 Task: Search one way flight ticket for 1 adult, 6 children, 1 infant in seat and 1 infant on lap in business from Providence: Rhode Island T. F. Green International Airport to Fort Wayne: Fort Wayne International Airport on 8-4-2023. Choice of flights is Alaska. Number of bags: 1 carry on bag. Price is upto 80000. Outbound departure time preference is 5:45.
Action: Mouse moved to (362, 304)
Screenshot: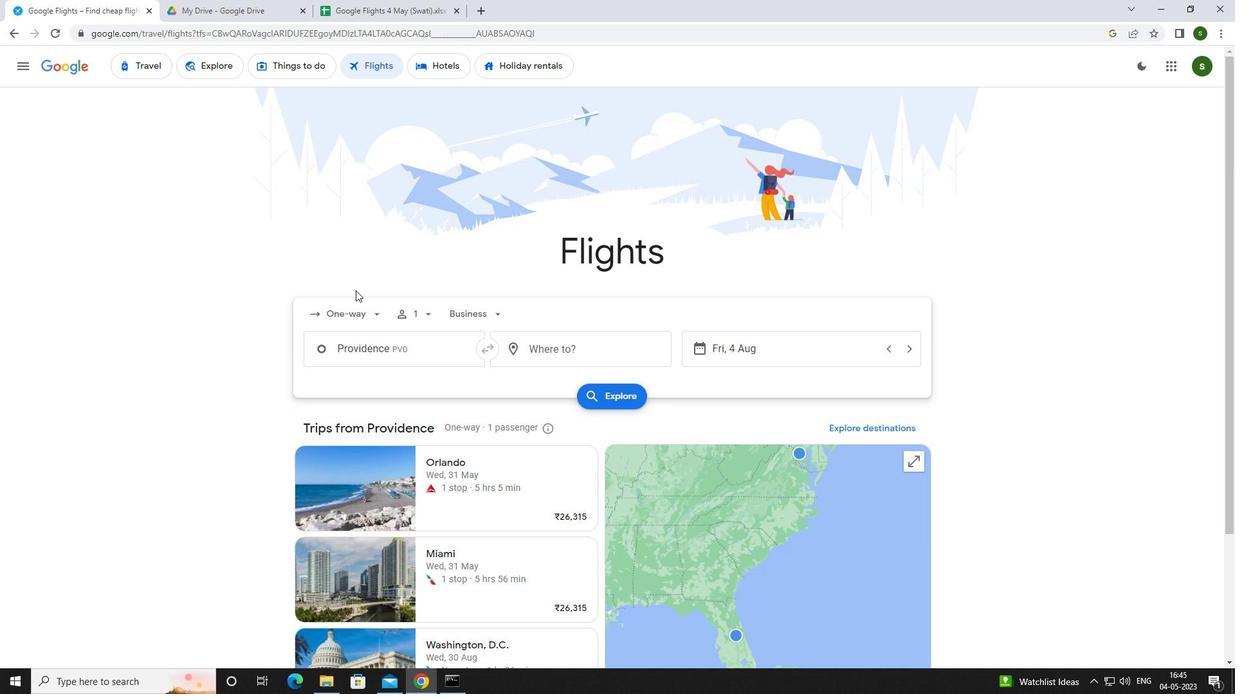 
Action: Mouse pressed left at (362, 304)
Screenshot: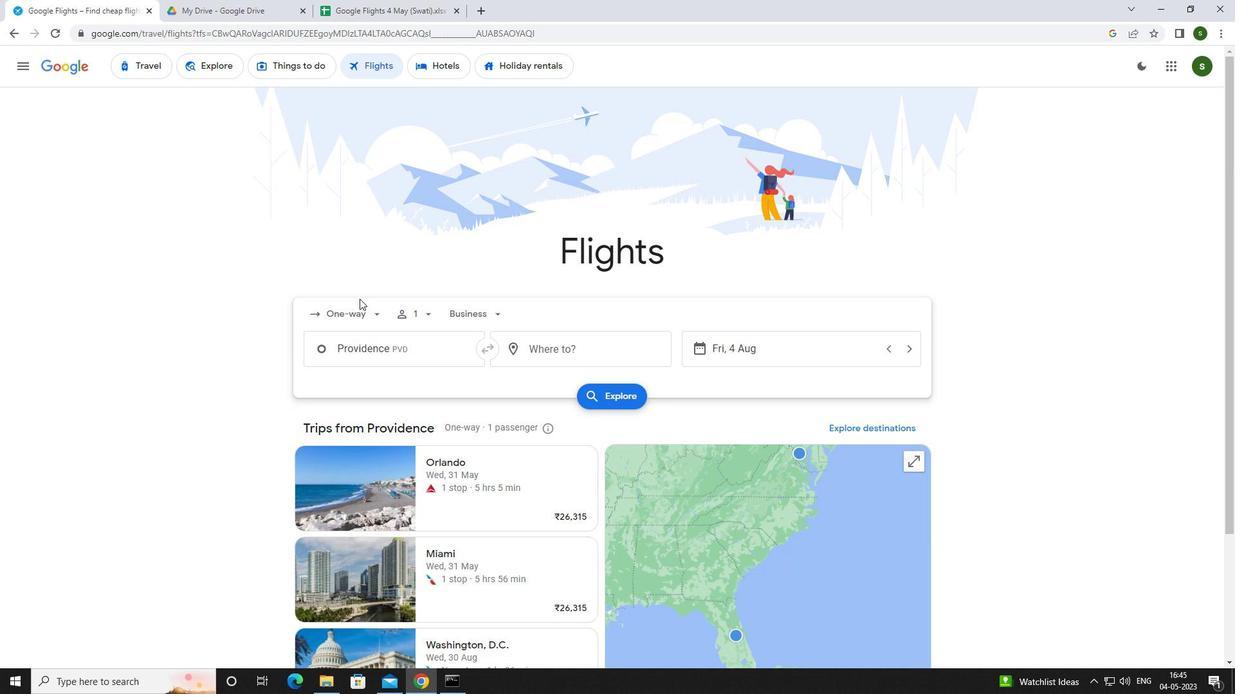 
Action: Mouse moved to (377, 368)
Screenshot: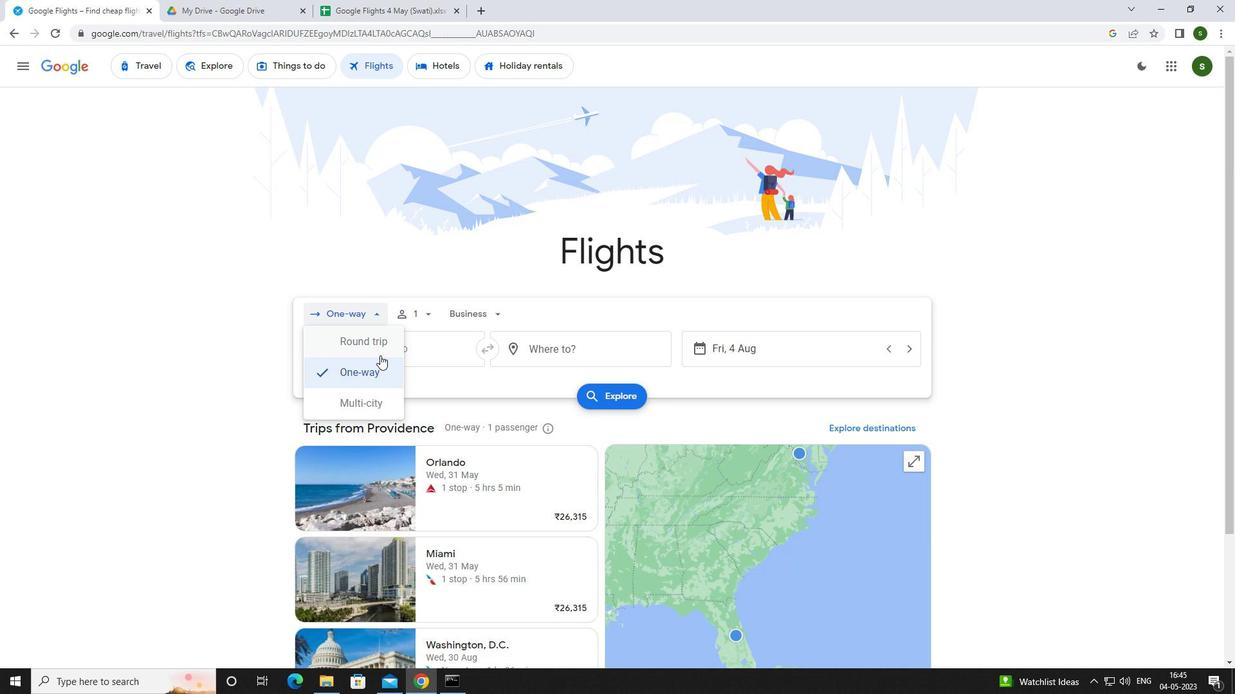
Action: Mouse pressed left at (377, 368)
Screenshot: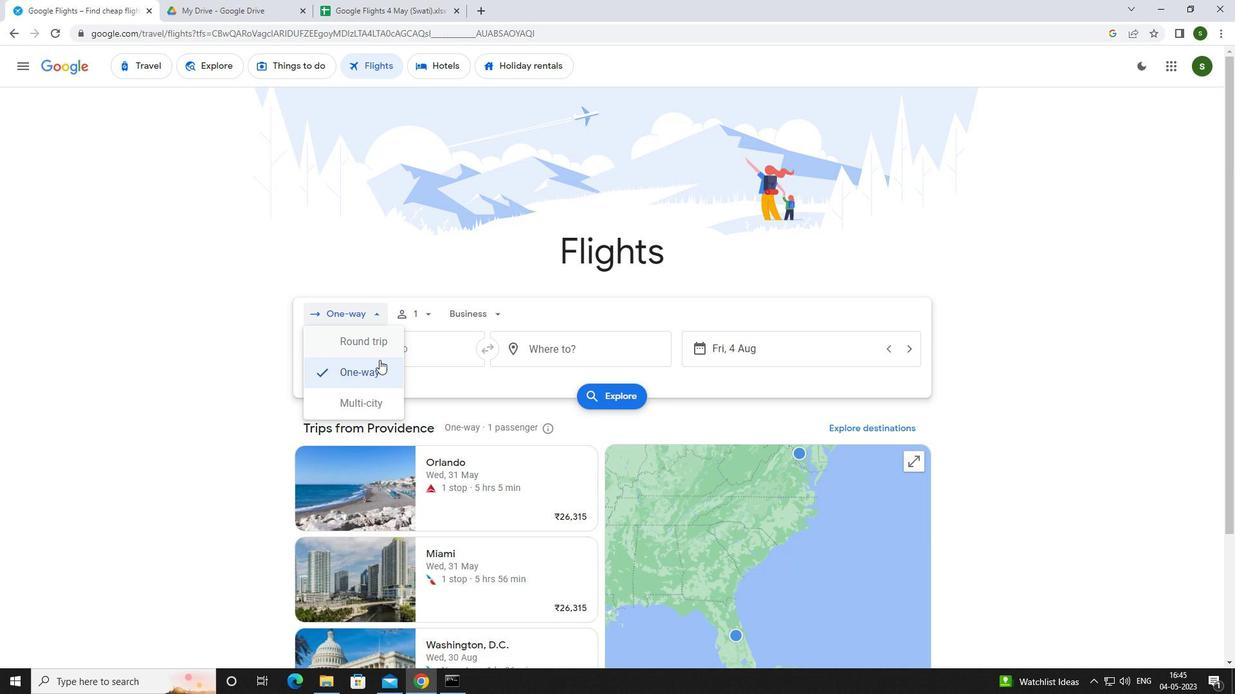 
Action: Mouse moved to (406, 311)
Screenshot: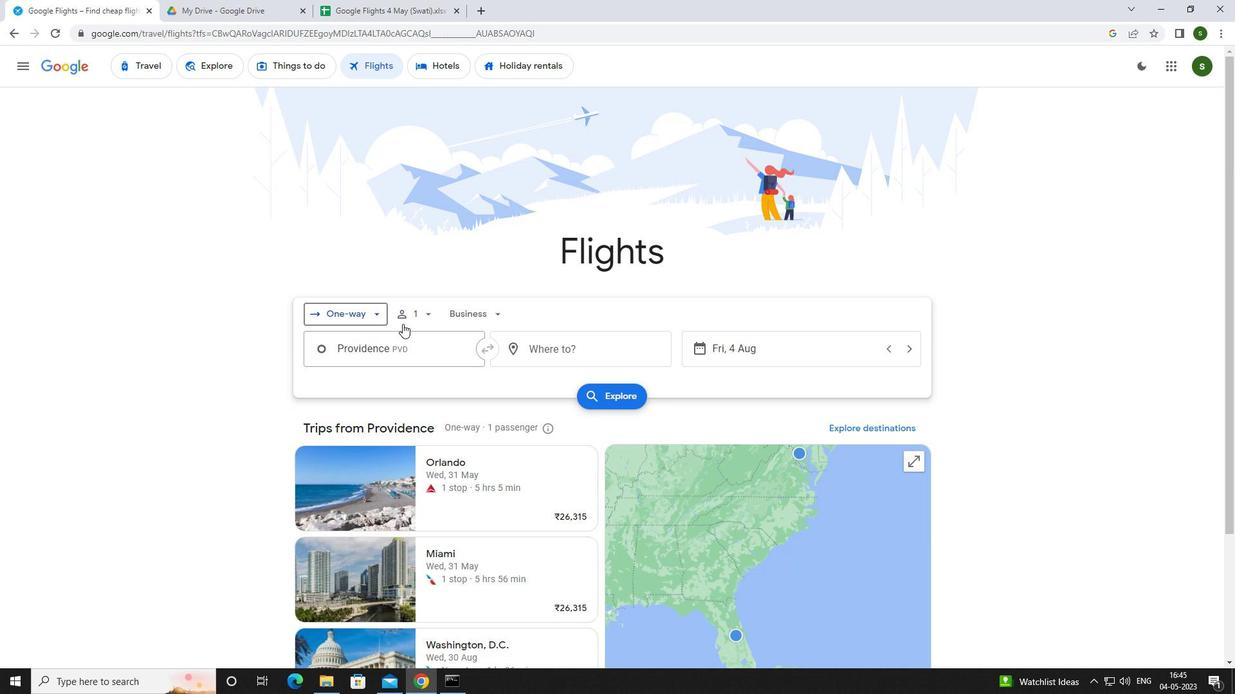 
Action: Mouse pressed left at (406, 311)
Screenshot: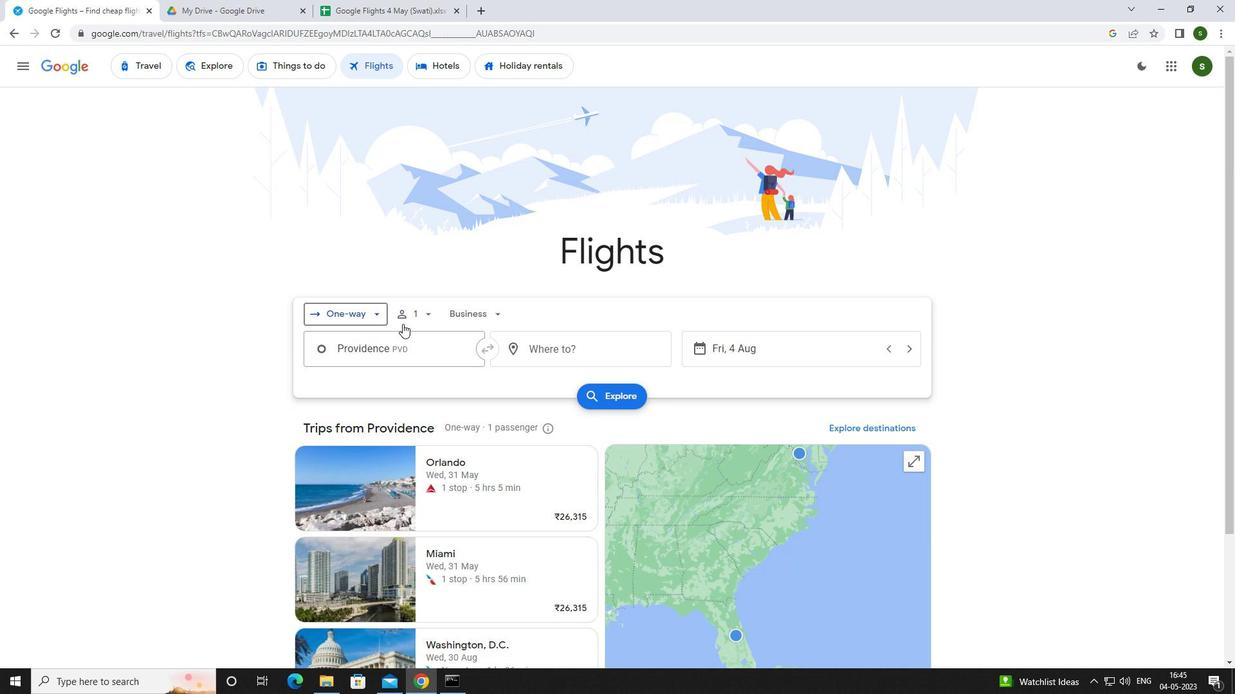 
Action: Mouse moved to (522, 378)
Screenshot: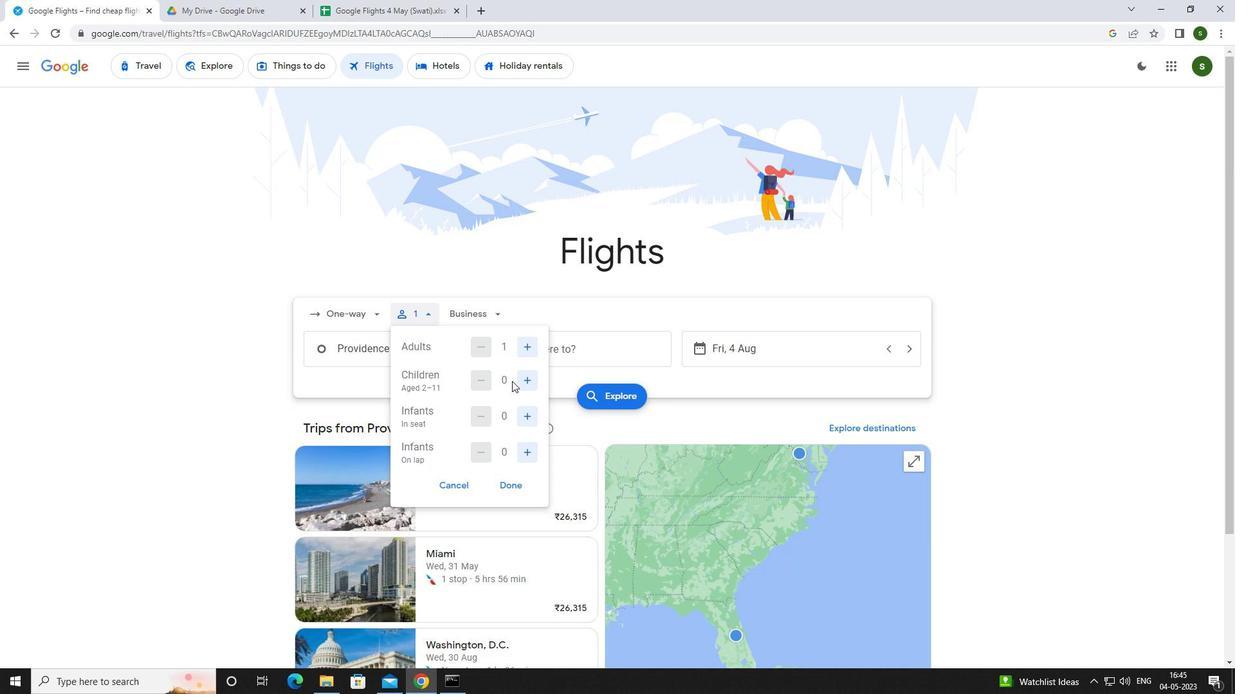 
Action: Mouse pressed left at (522, 378)
Screenshot: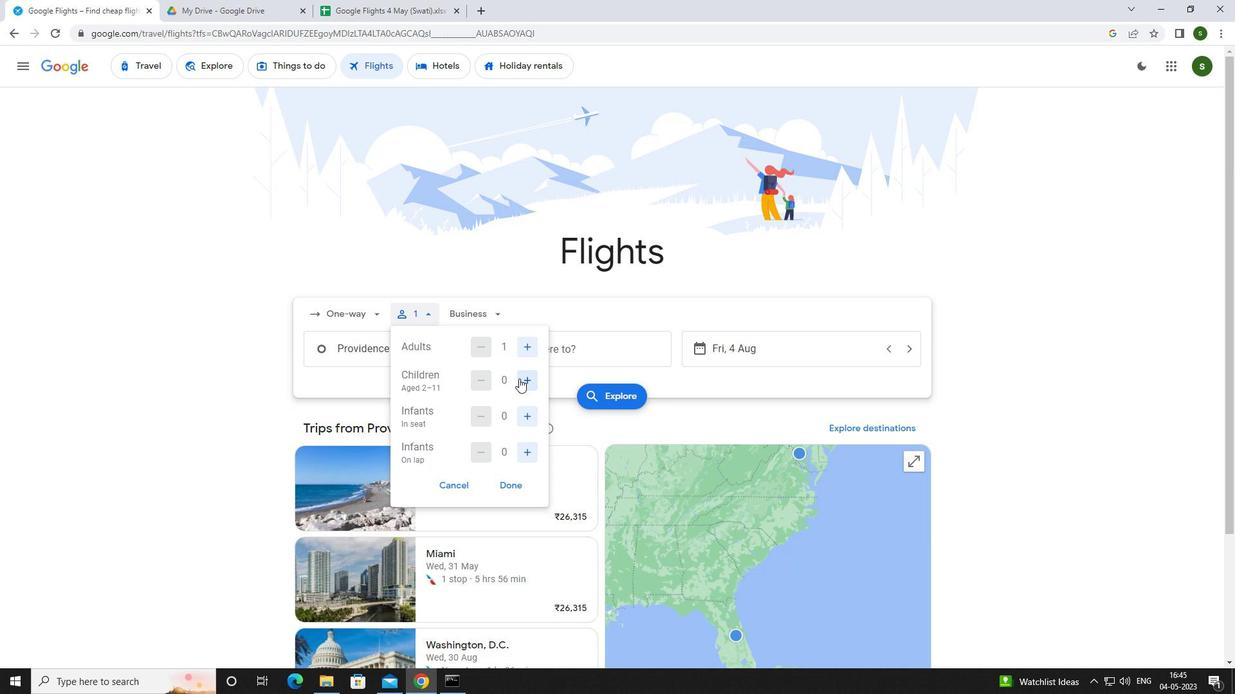 
Action: Mouse pressed left at (522, 378)
Screenshot: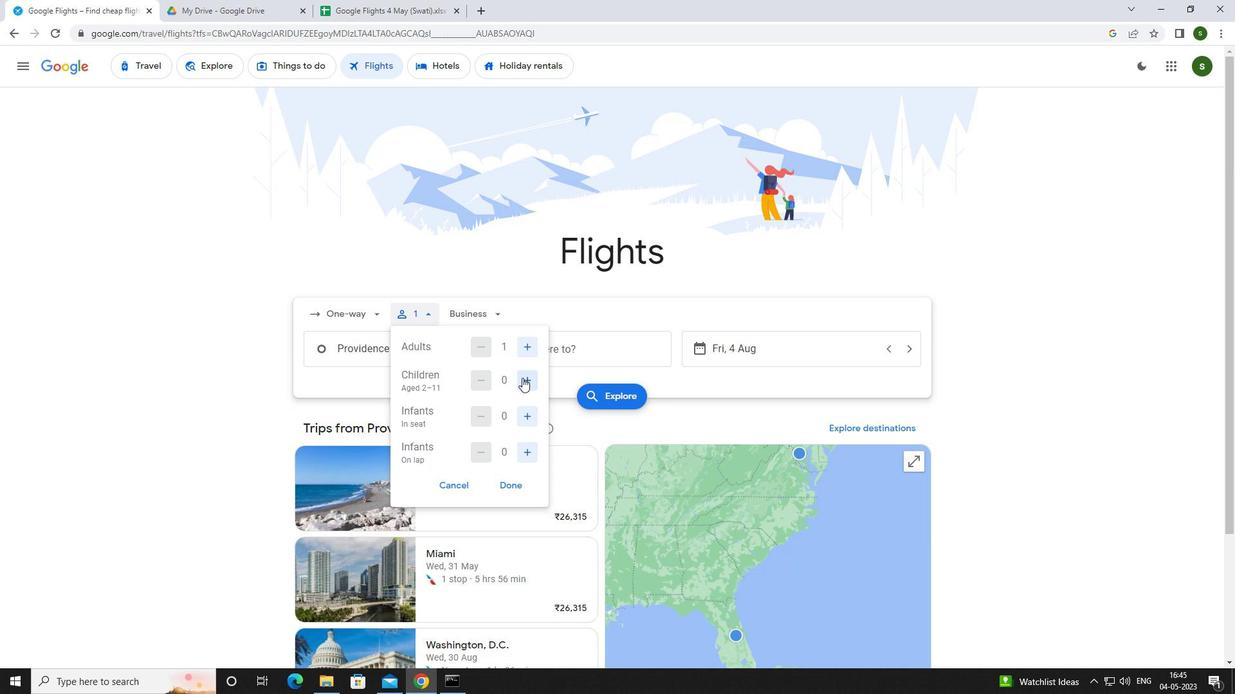 
Action: Mouse pressed left at (522, 378)
Screenshot: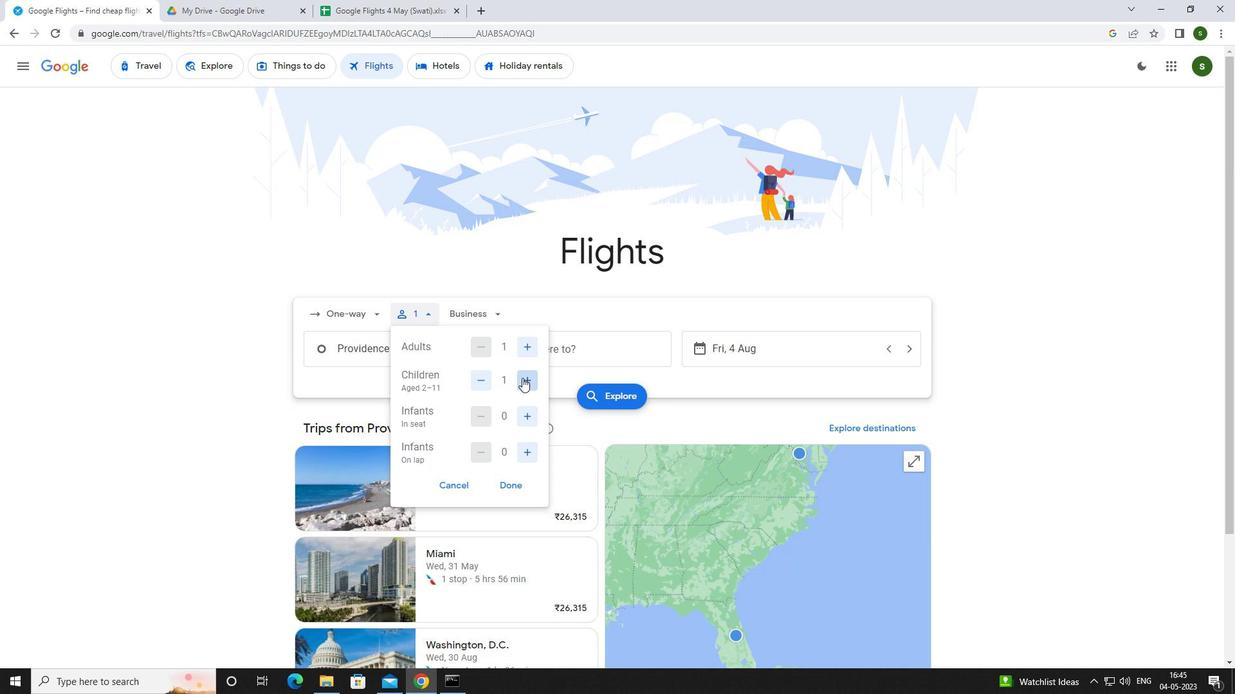 
Action: Mouse pressed left at (522, 378)
Screenshot: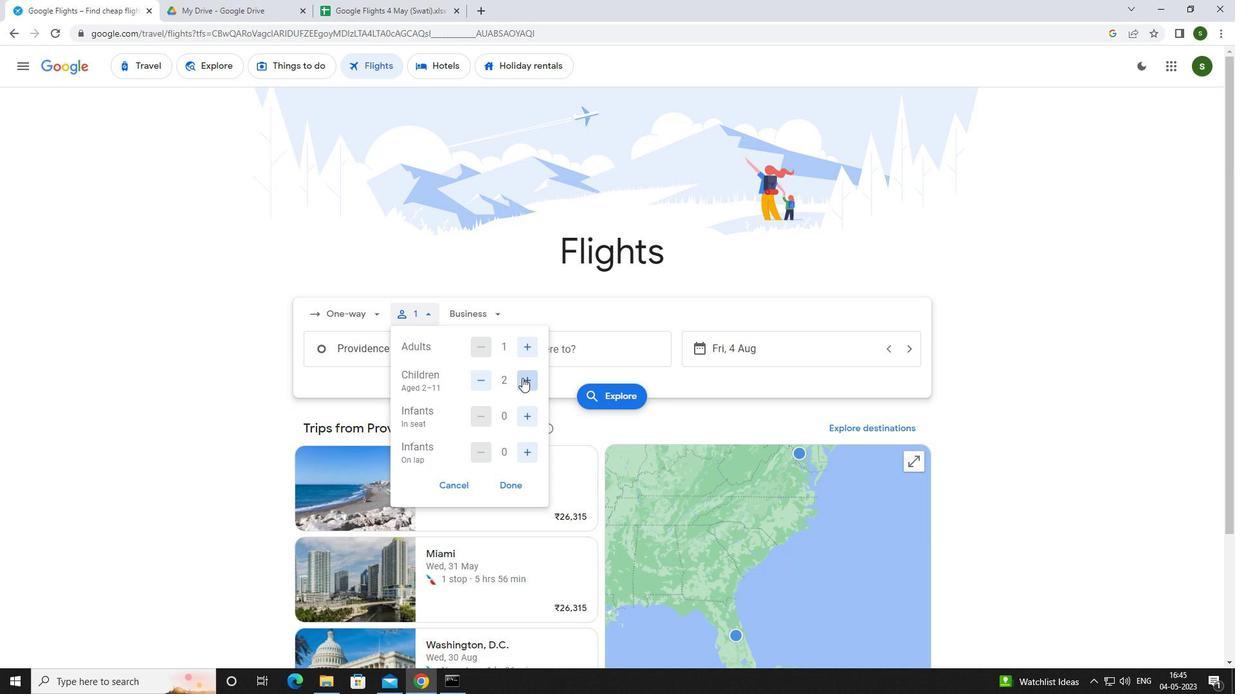 
Action: Mouse pressed left at (522, 378)
Screenshot: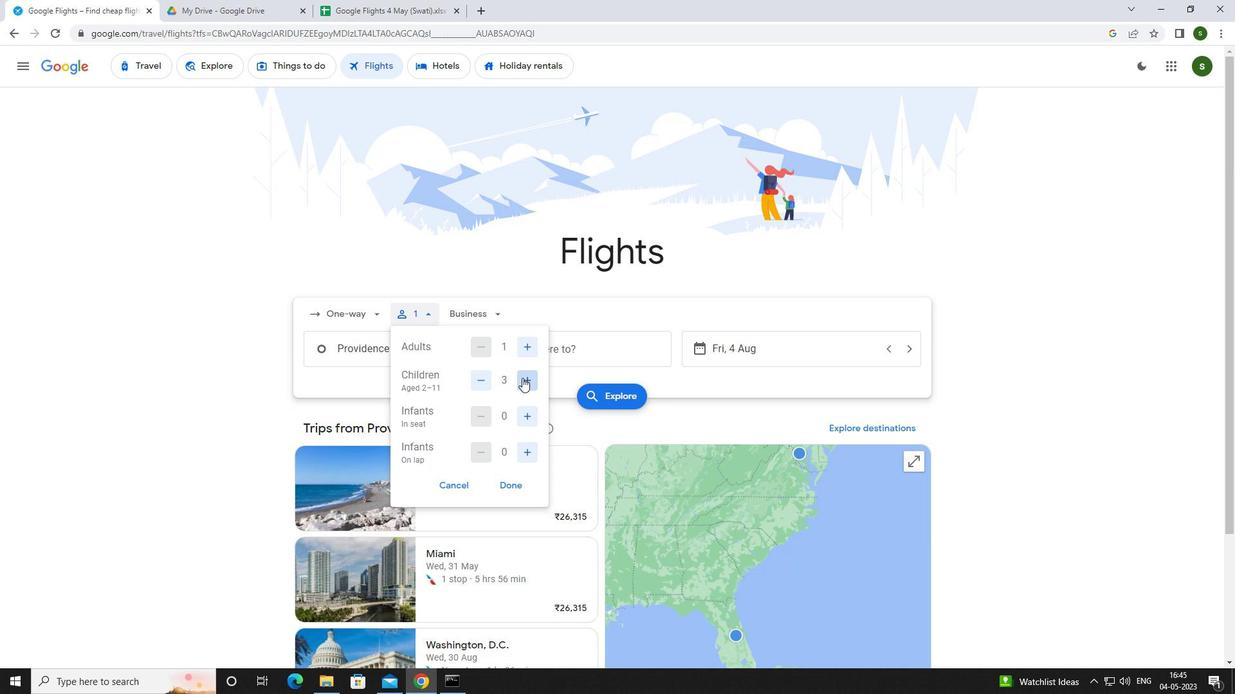 
Action: Mouse pressed left at (522, 378)
Screenshot: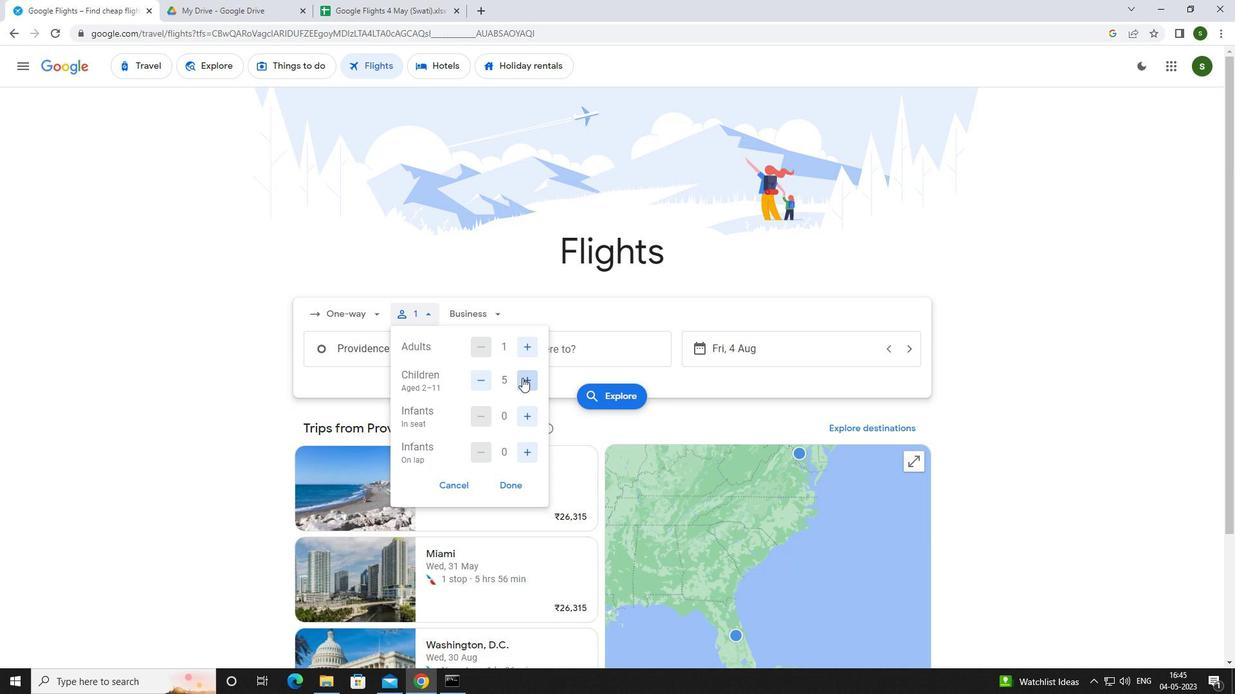 
Action: Mouse moved to (530, 415)
Screenshot: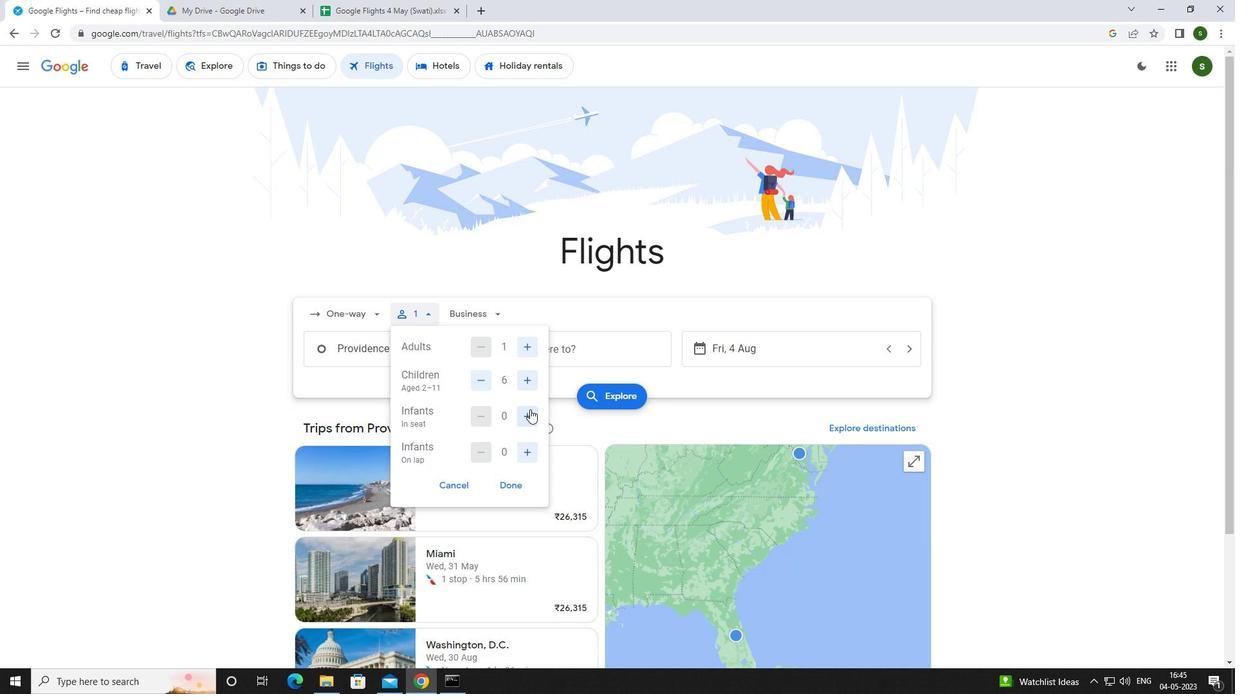 
Action: Mouse pressed left at (530, 415)
Screenshot: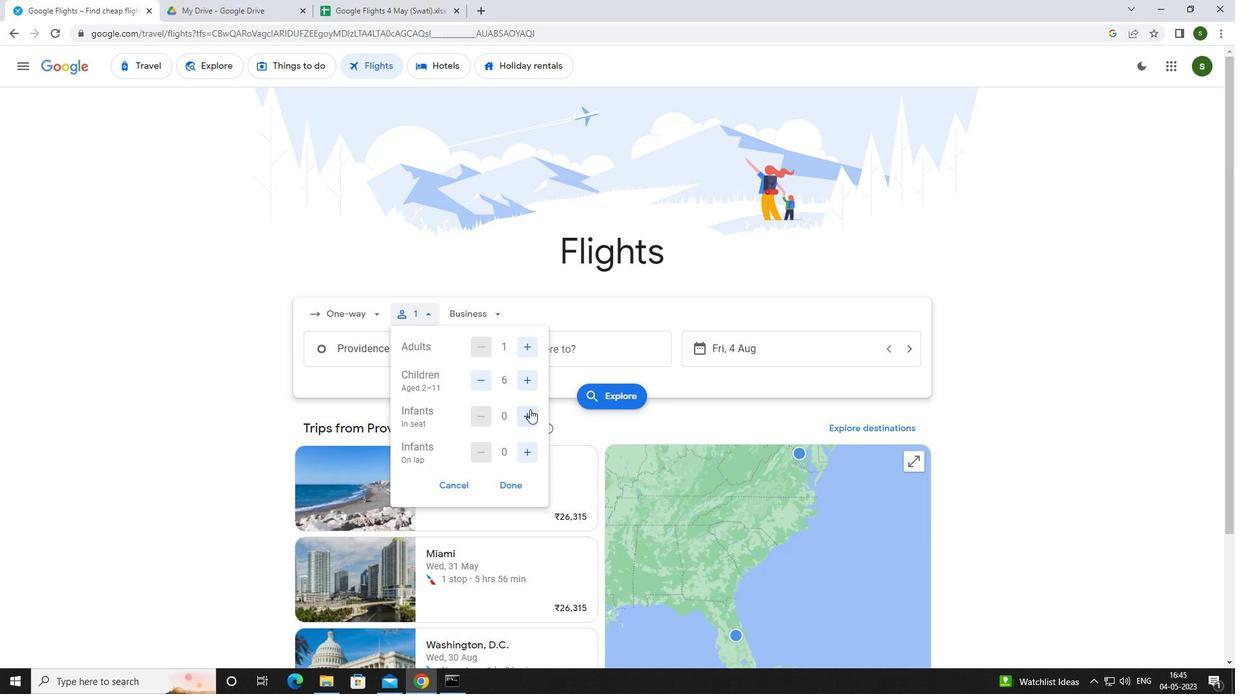 
Action: Mouse moved to (529, 444)
Screenshot: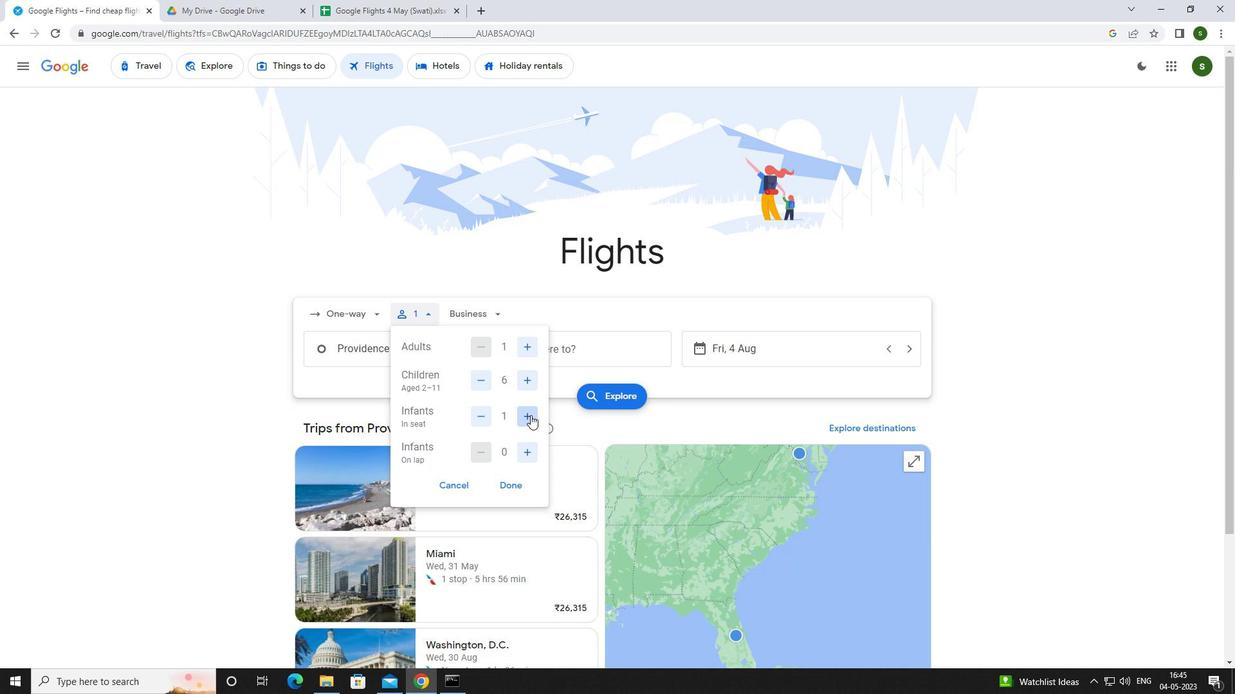 
Action: Mouse pressed left at (529, 444)
Screenshot: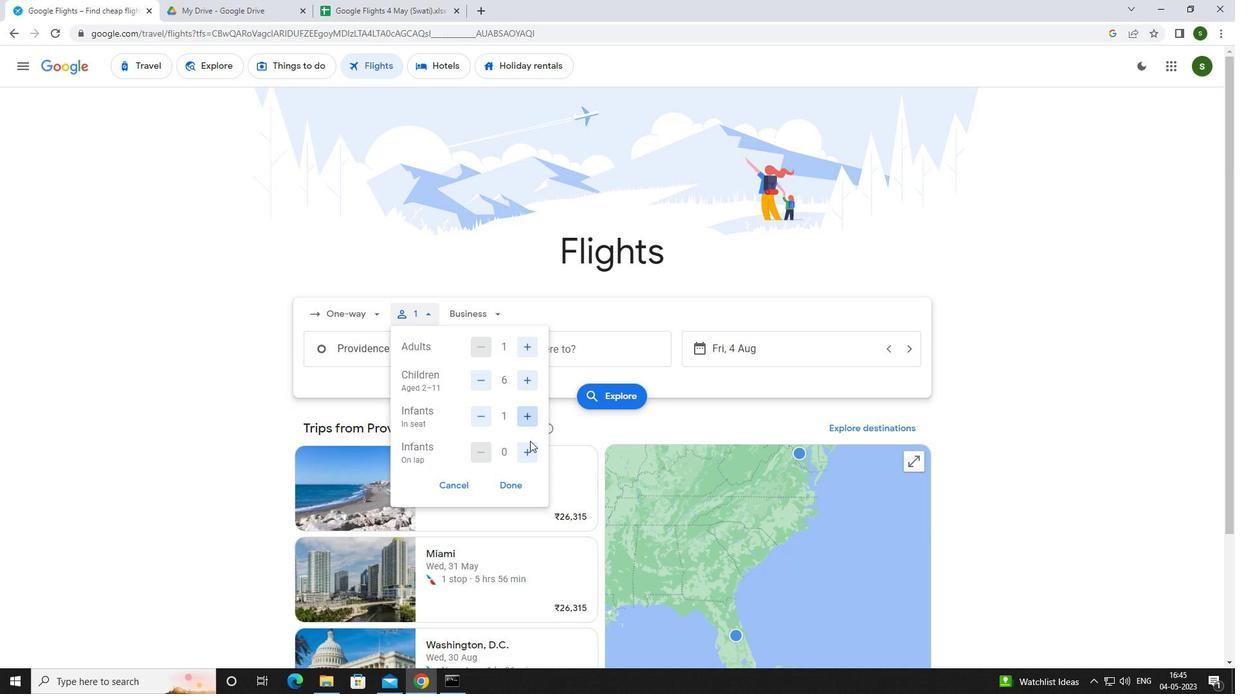 
Action: Mouse moved to (500, 317)
Screenshot: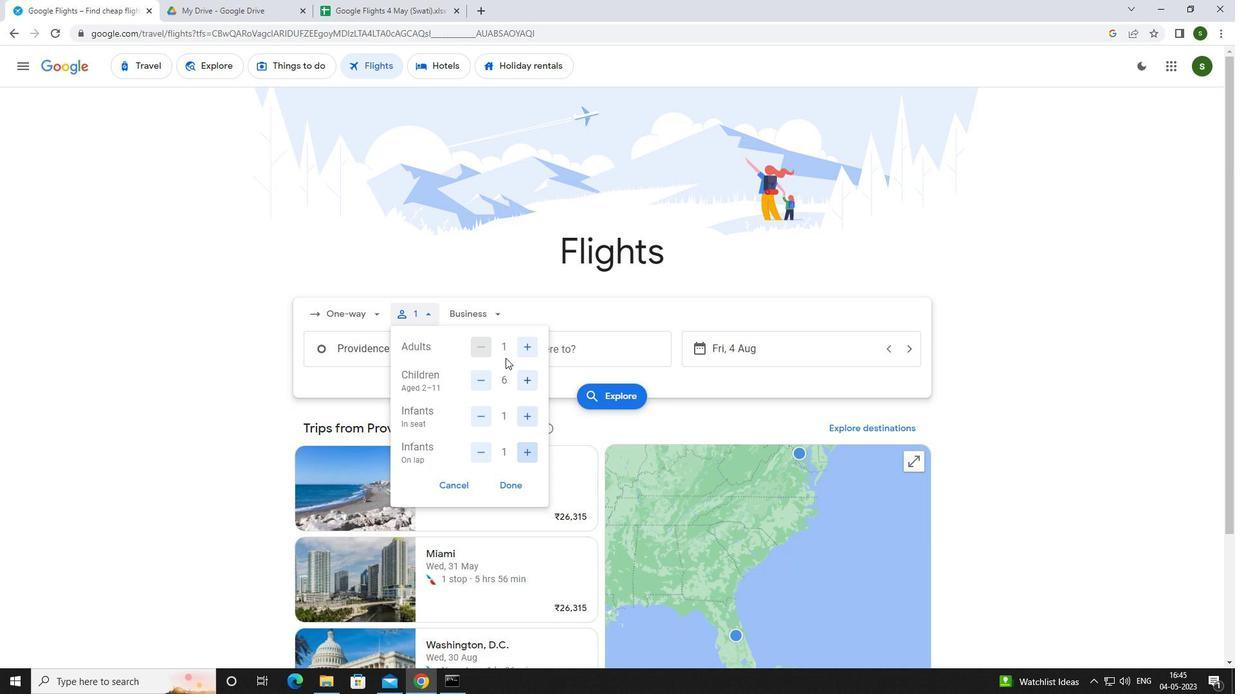 
Action: Mouse pressed left at (500, 317)
Screenshot: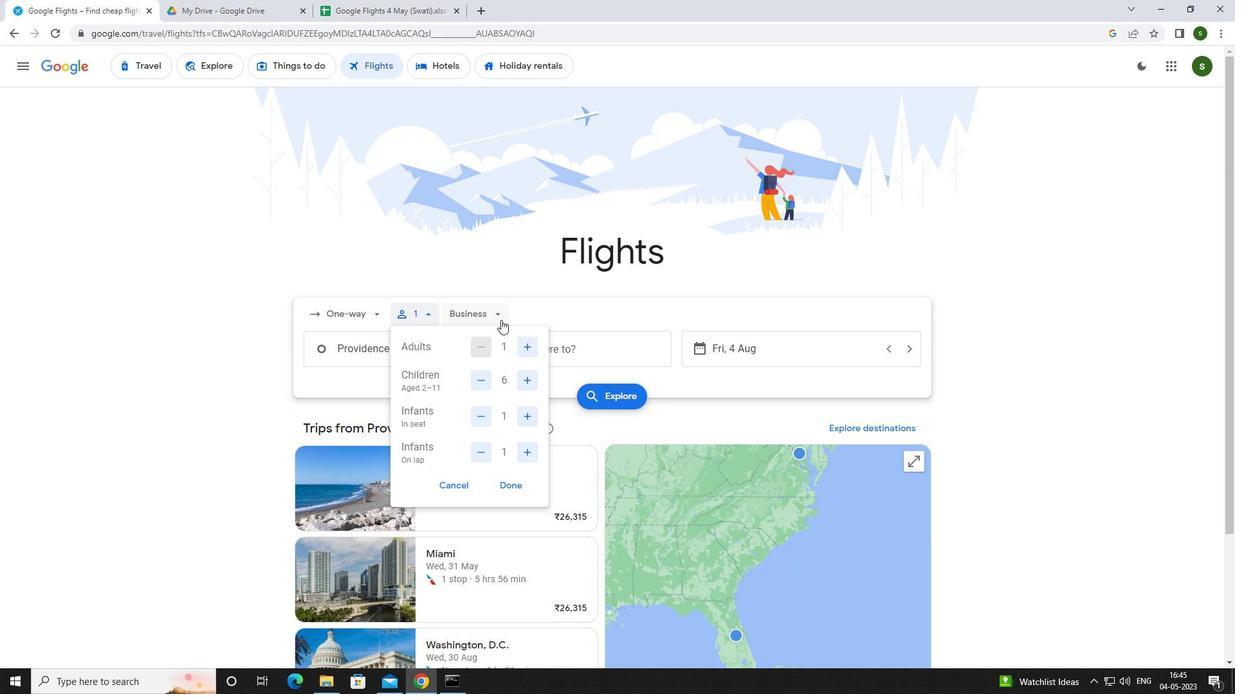 
Action: Mouse moved to (505, 406)
Screenshot: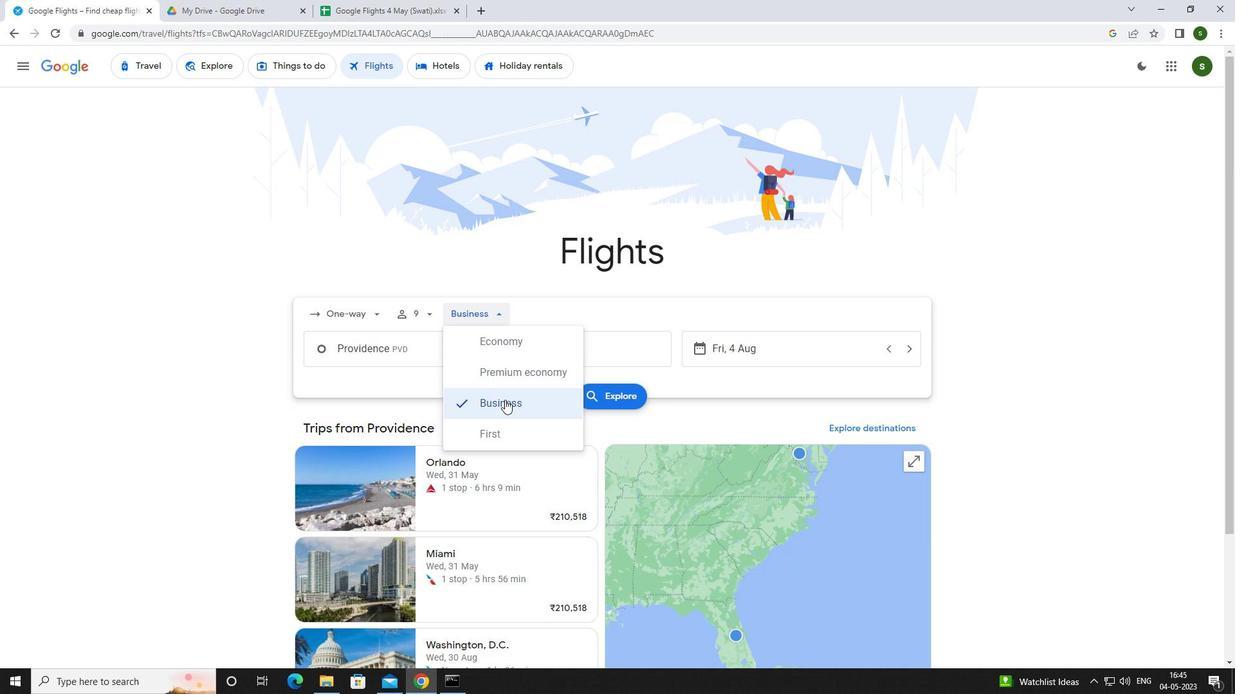 
Action: Mouse pressed left at (505, 406)
Screenshot: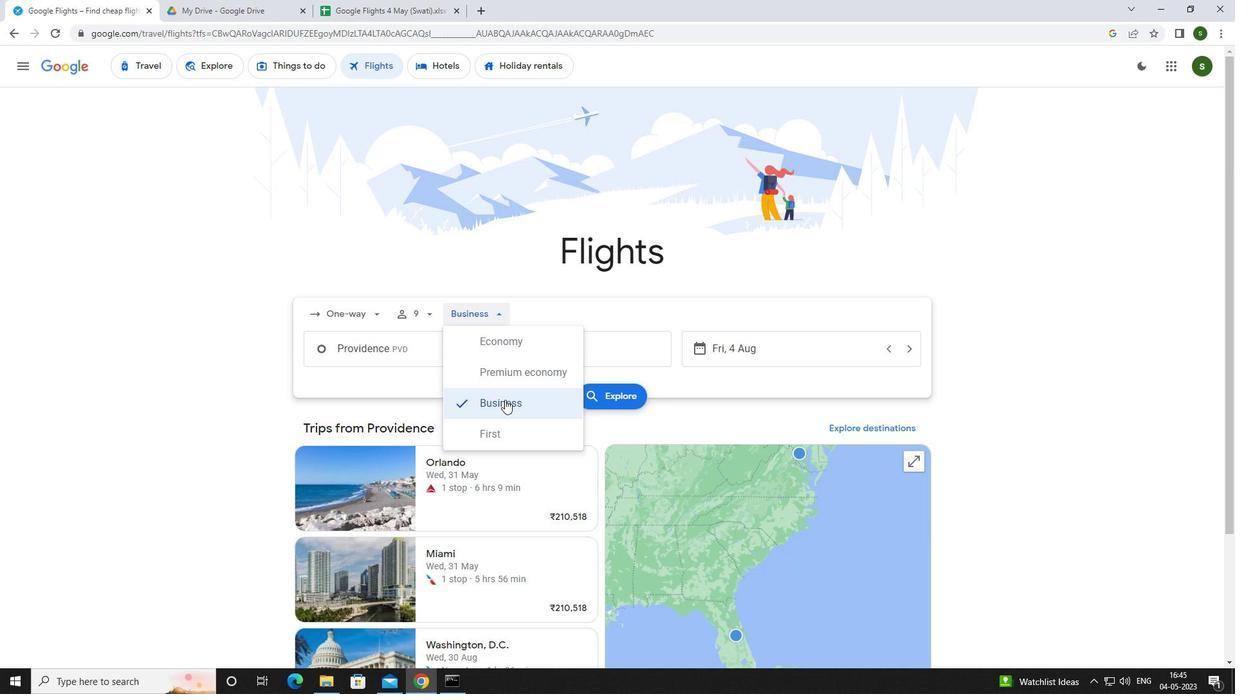 
Action: Mouse moved to (419, 348)
Screenshot: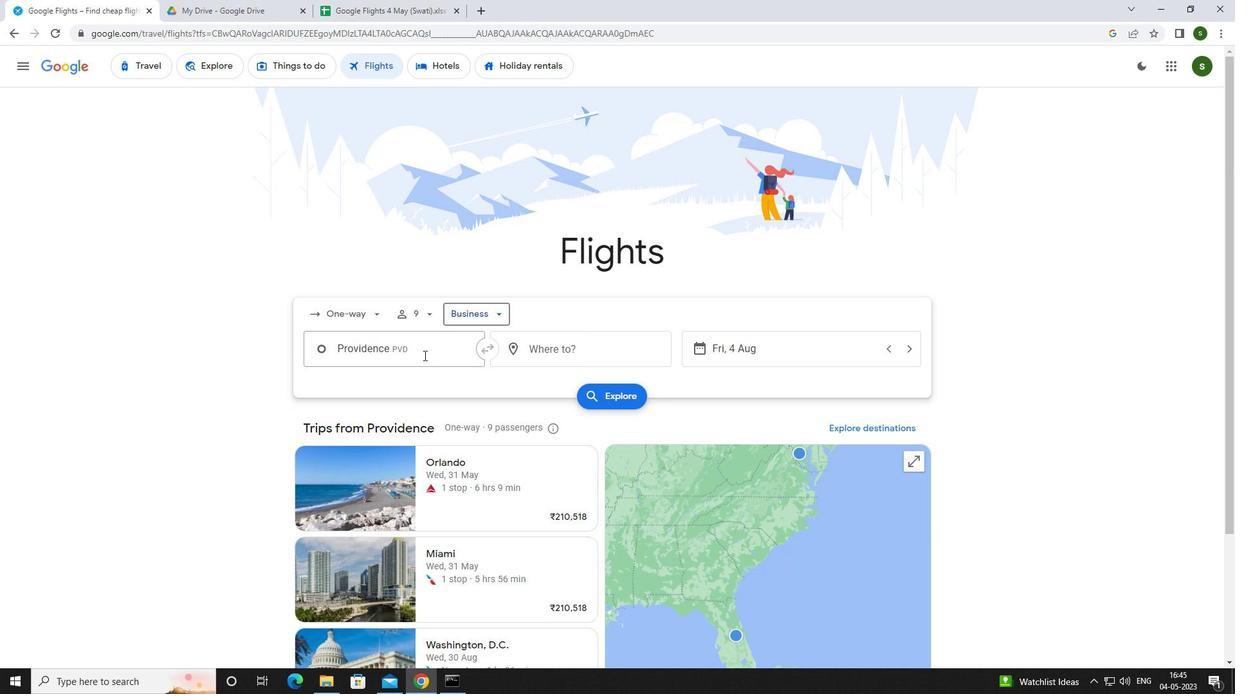 
Action: Mouse pressed left at (419, 348)
Screenshot: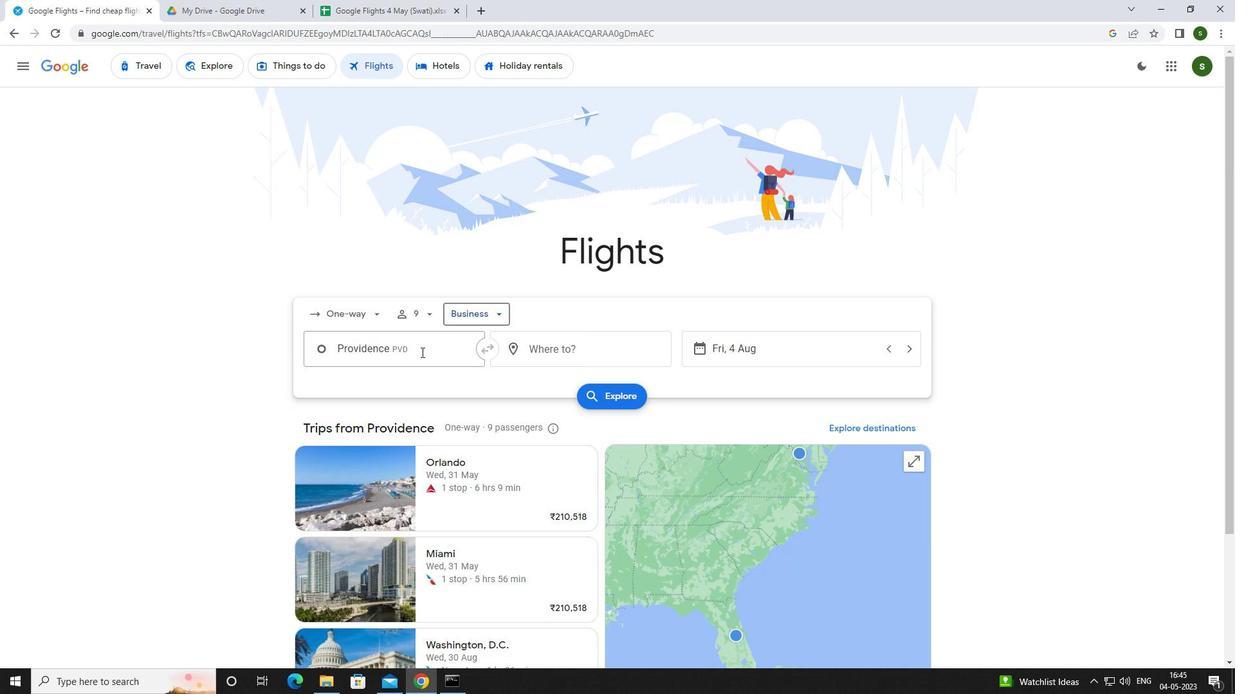
Action: Mouse moved to (421, 346)
Screenshot: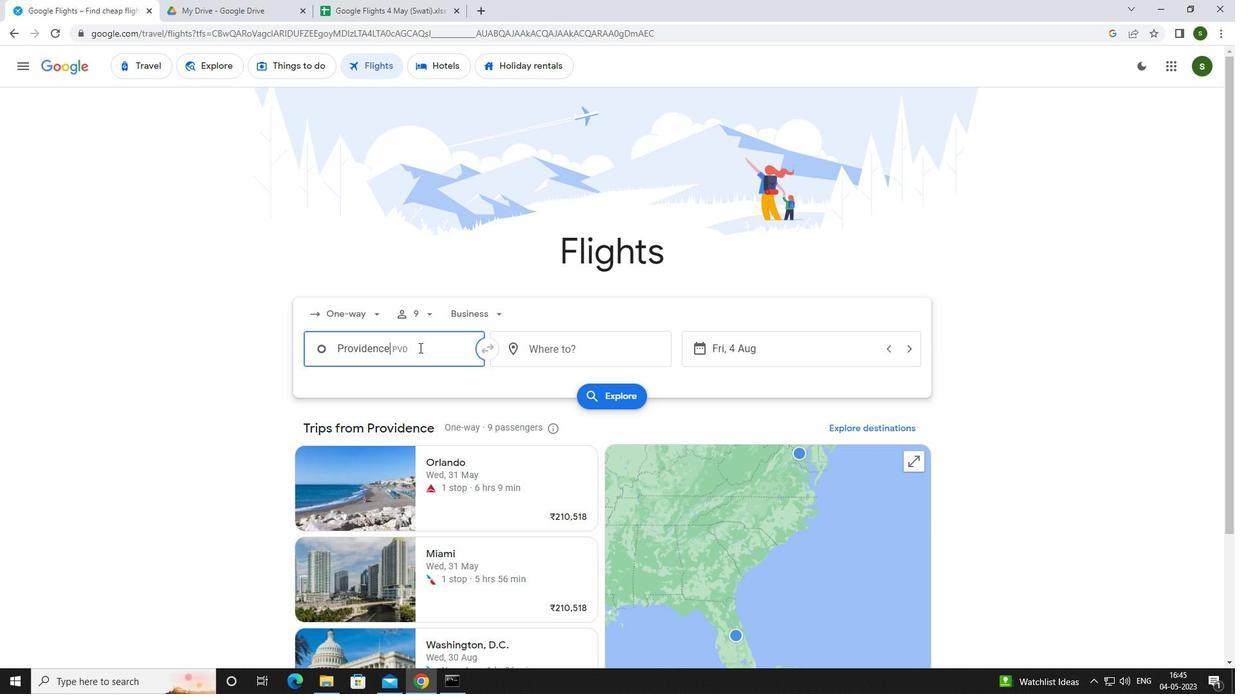 
Action: Key pressed <Key.caps_lock>r<Key.caps_lock>hode<Key.space><Key.caps_lock>
Screenshot: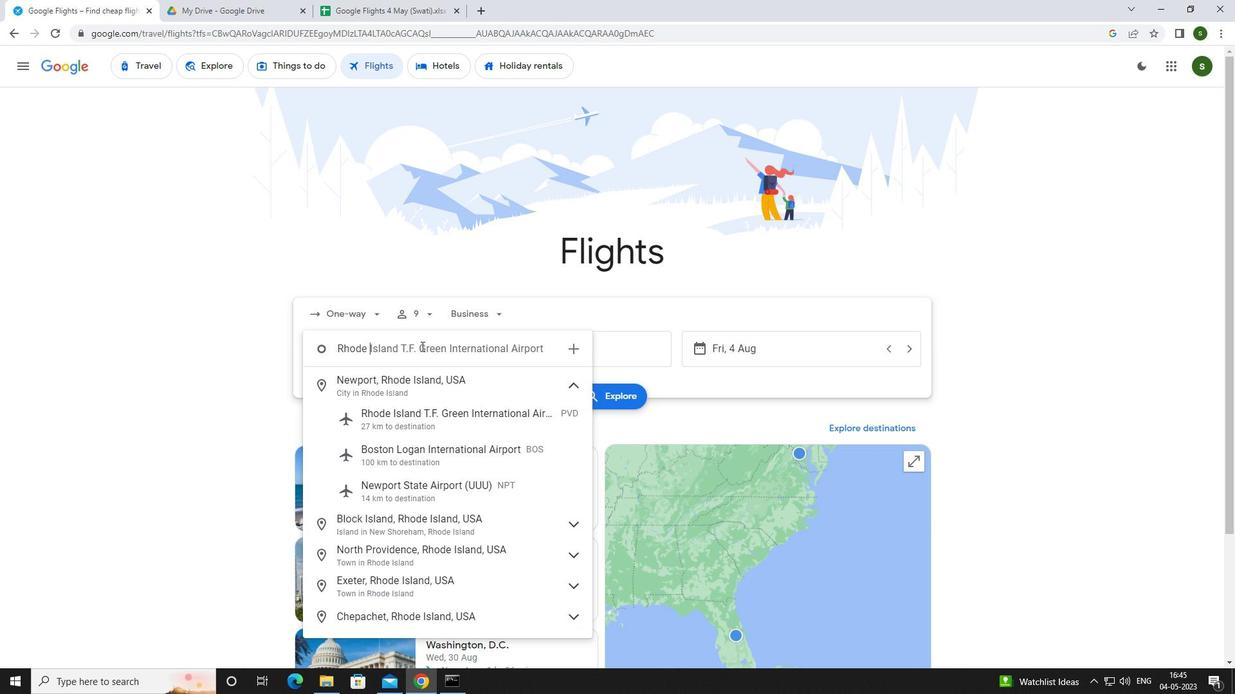
Action: Mouse moved to (427, 411)
Screenshot: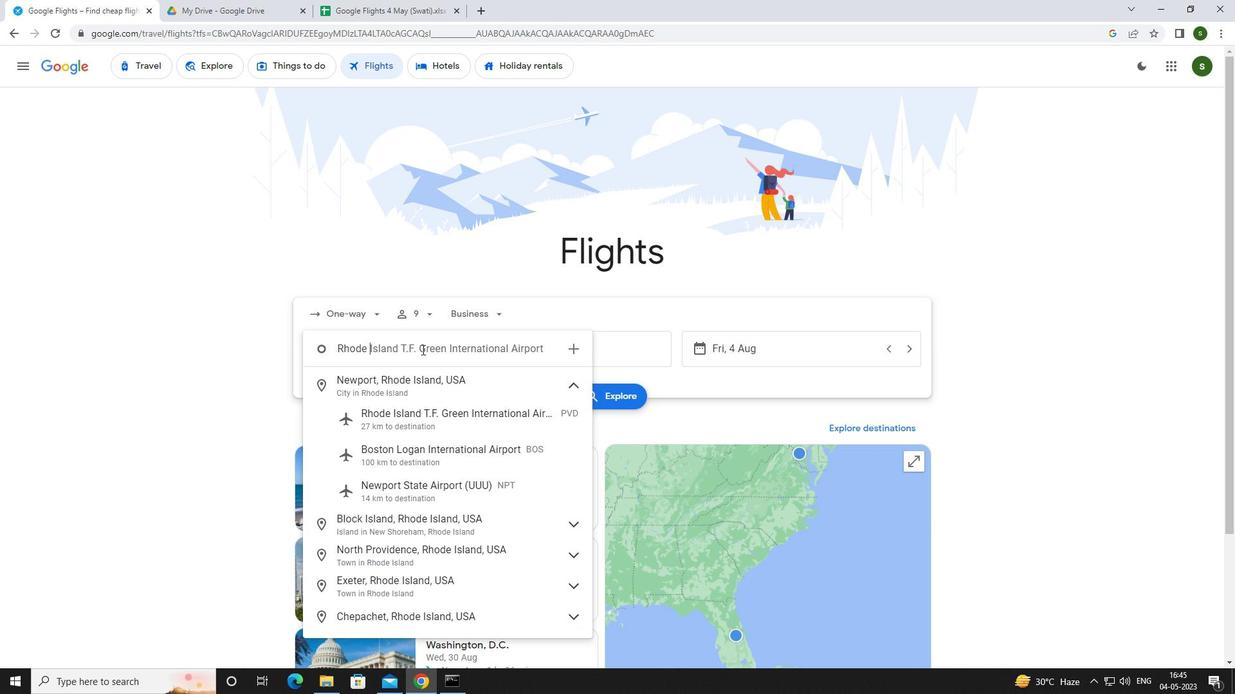 
Action: Mouse pressed left at (427, 411)
Screenshot: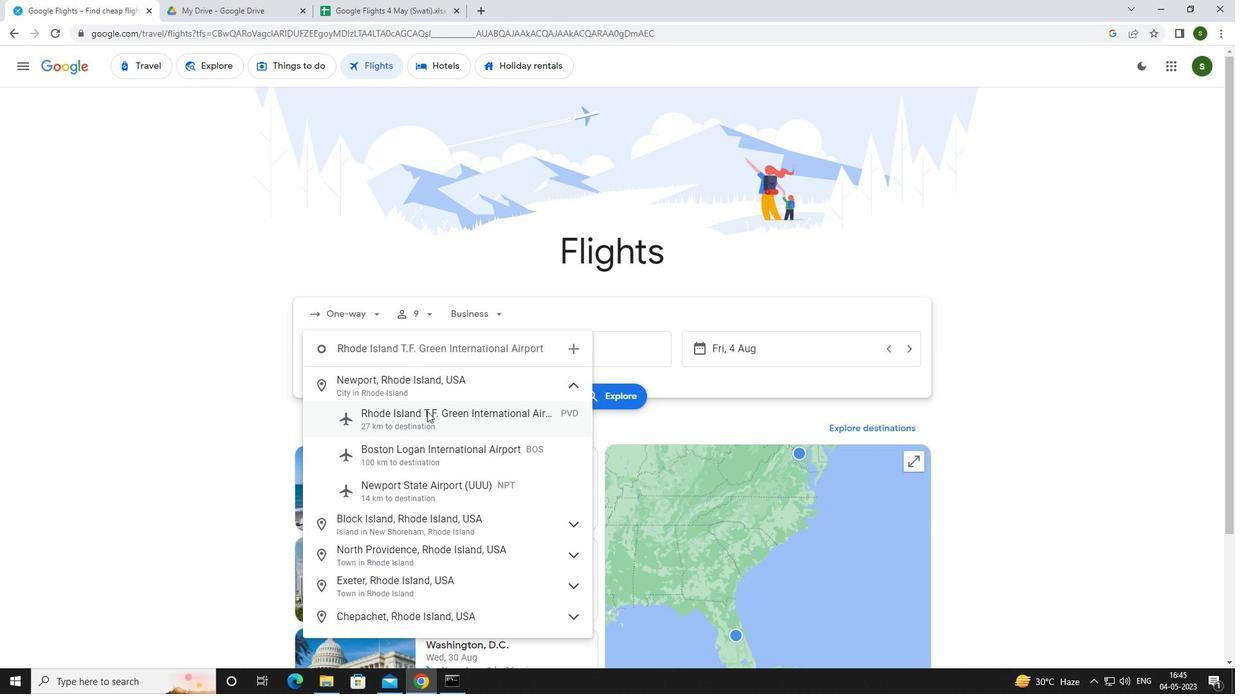 
Action: Mouse moved to (577, 352)
Screenshot: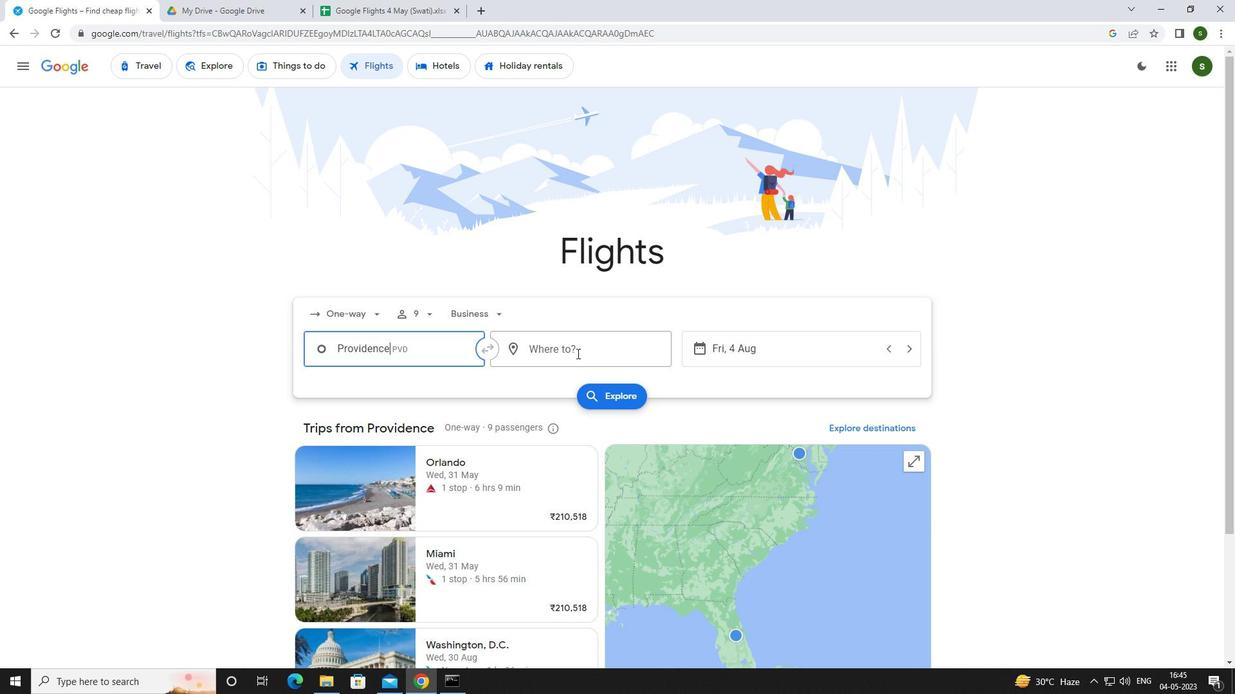 
Action: Mouse pressed left at (577, 352)
Screenshot: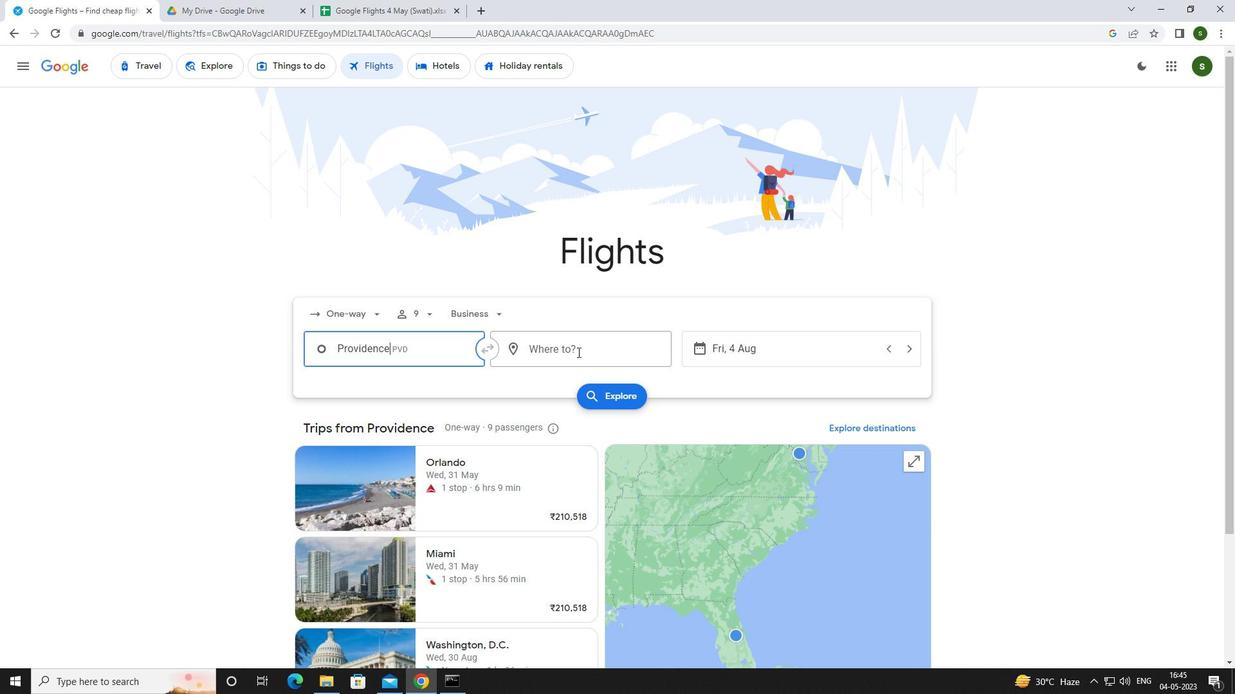 
Action: Mouse moved to (545, 361)
Screenshot: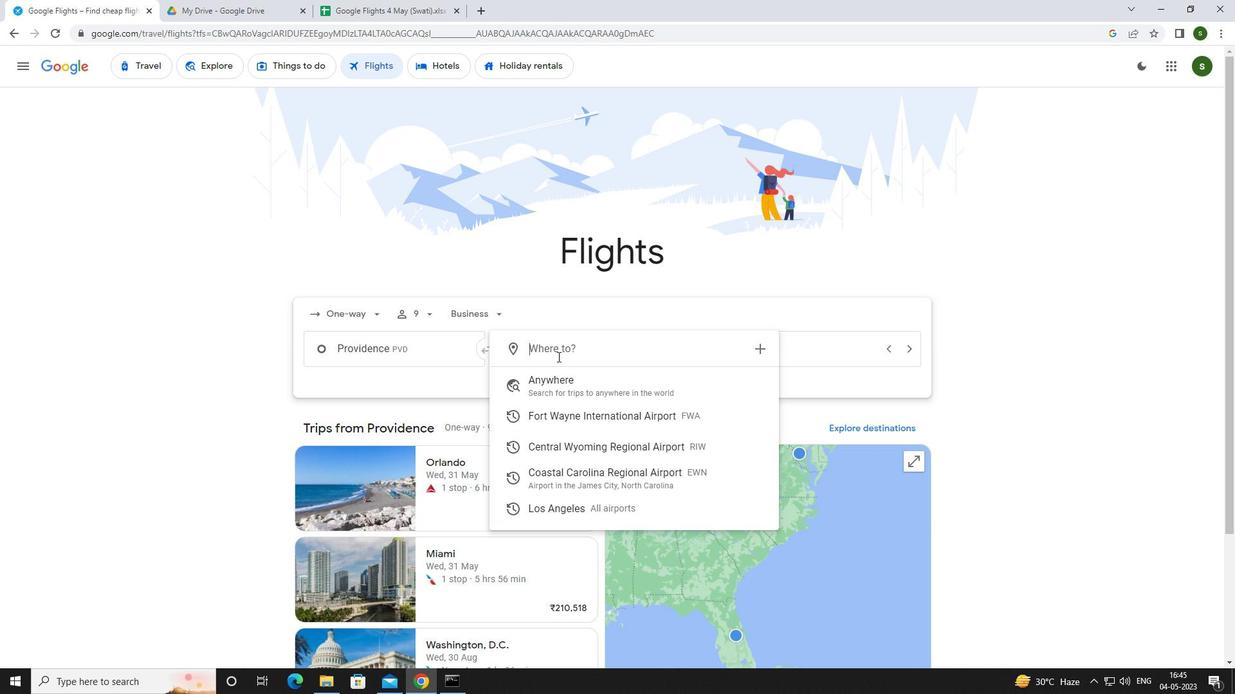 
Action: Key pressed <Key.caps_lock><Key.caps_lock>f<Key.caps_lock>ort<Key.space><Key.caps_lock>w<Key.caps_lock>ay
Screenshot: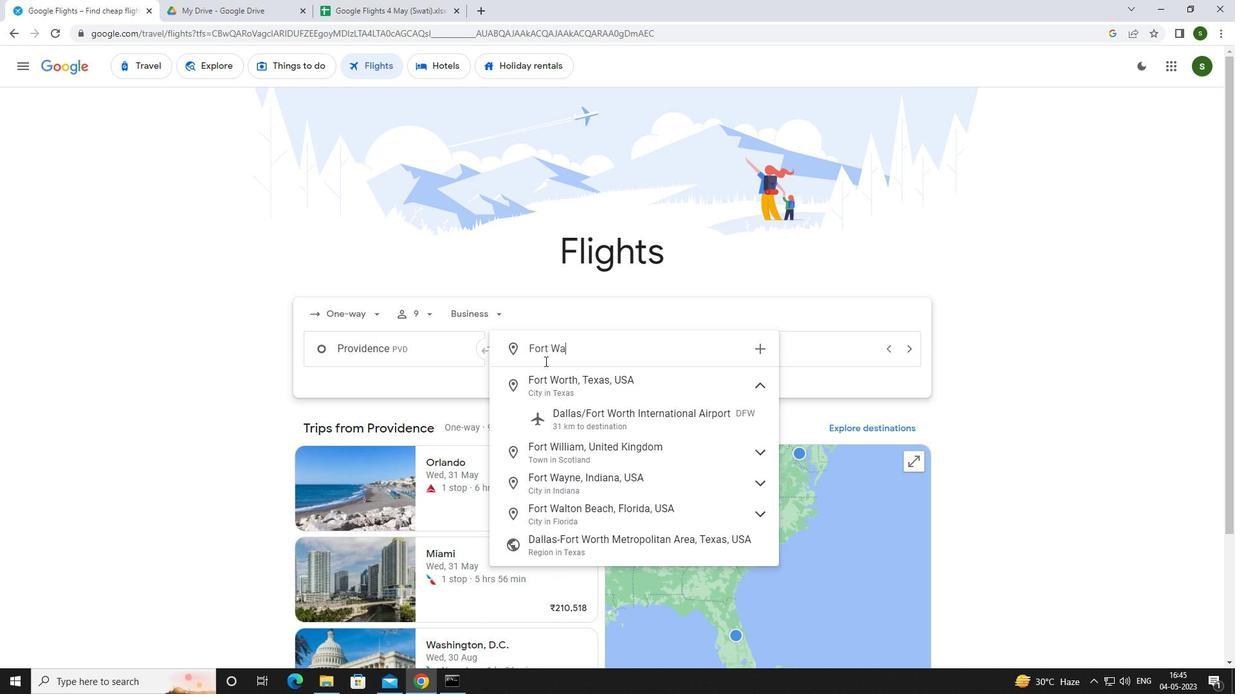 
Action: Mouse moved to (588, 416)
Screenshot: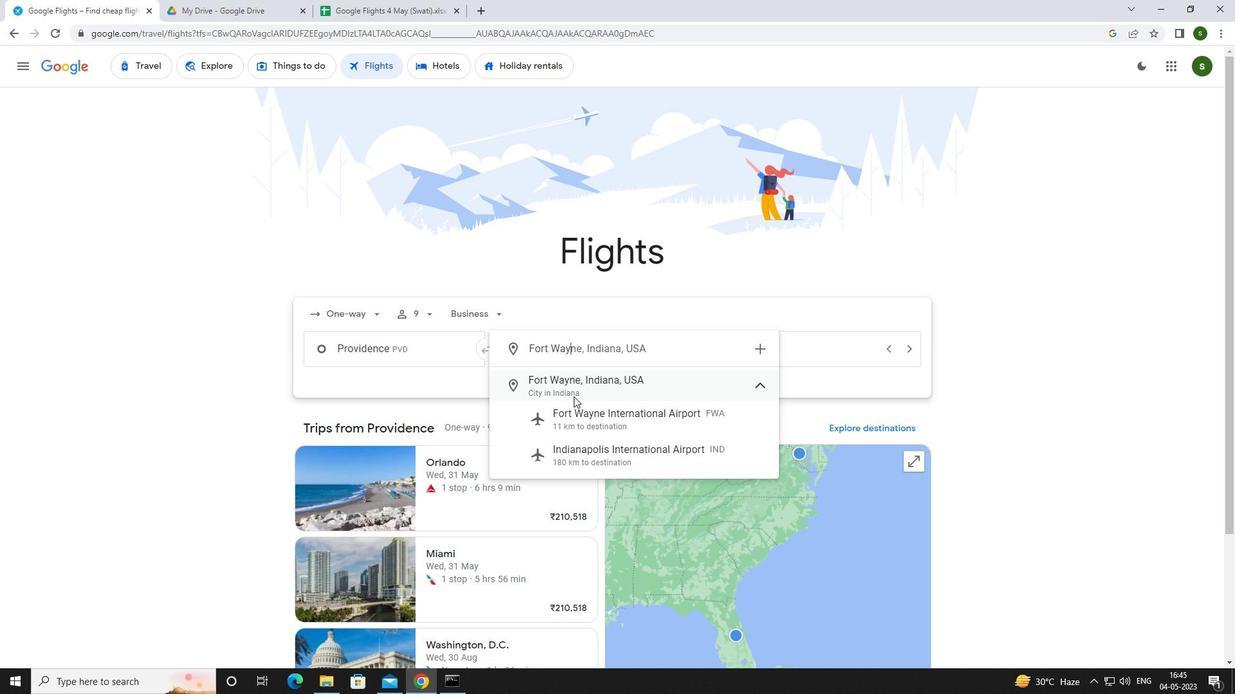 
Action: Mouse pressed left at (588, 416)
Screenshot: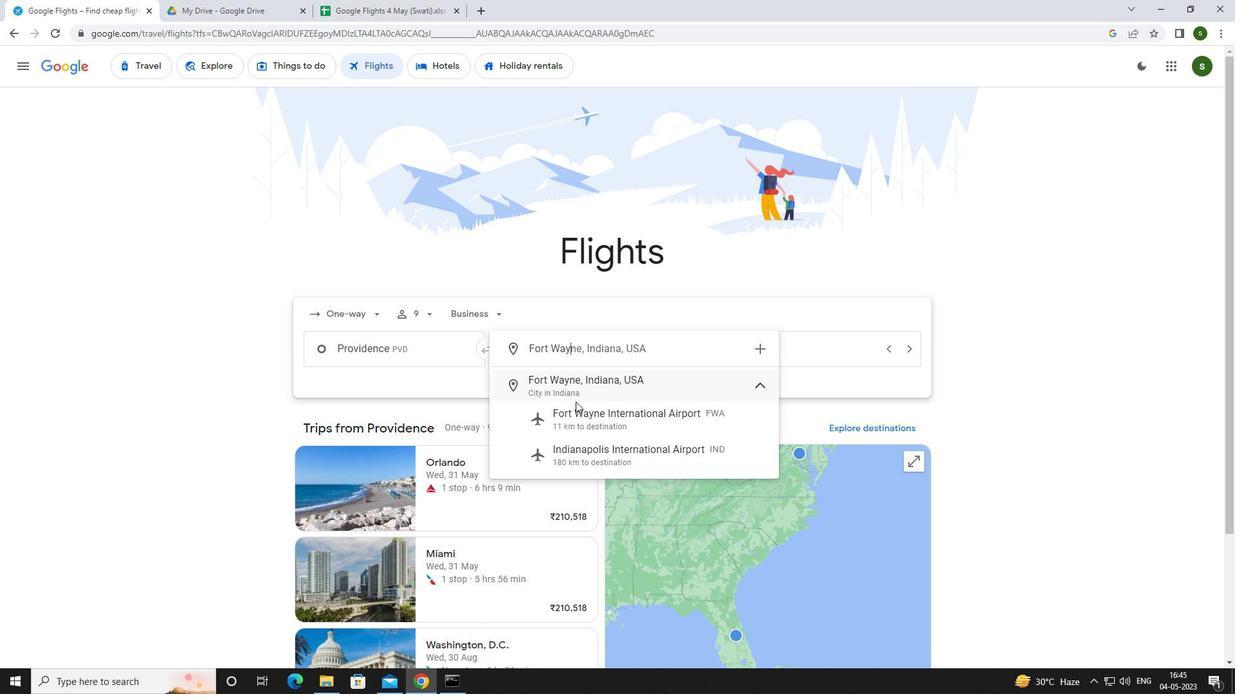 
Action: Mouse moved to (768, 351)
Screenshot: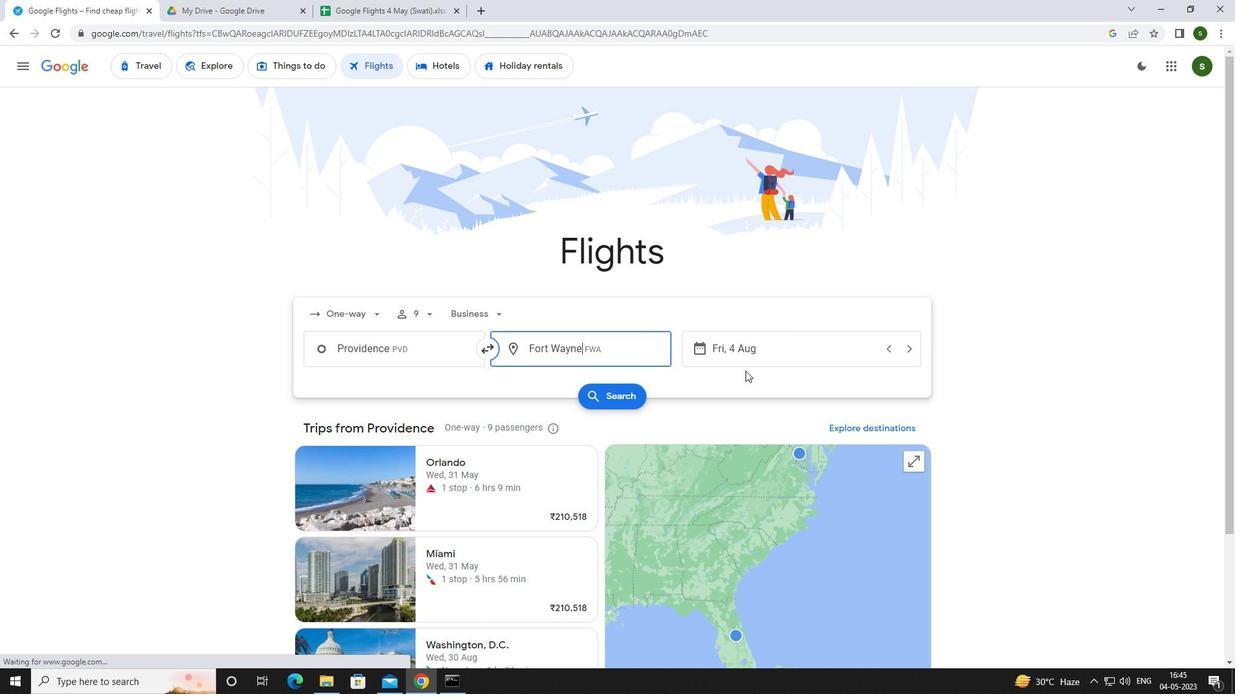 
Action: Mouse pressed left at (768, 351)
Screenshot: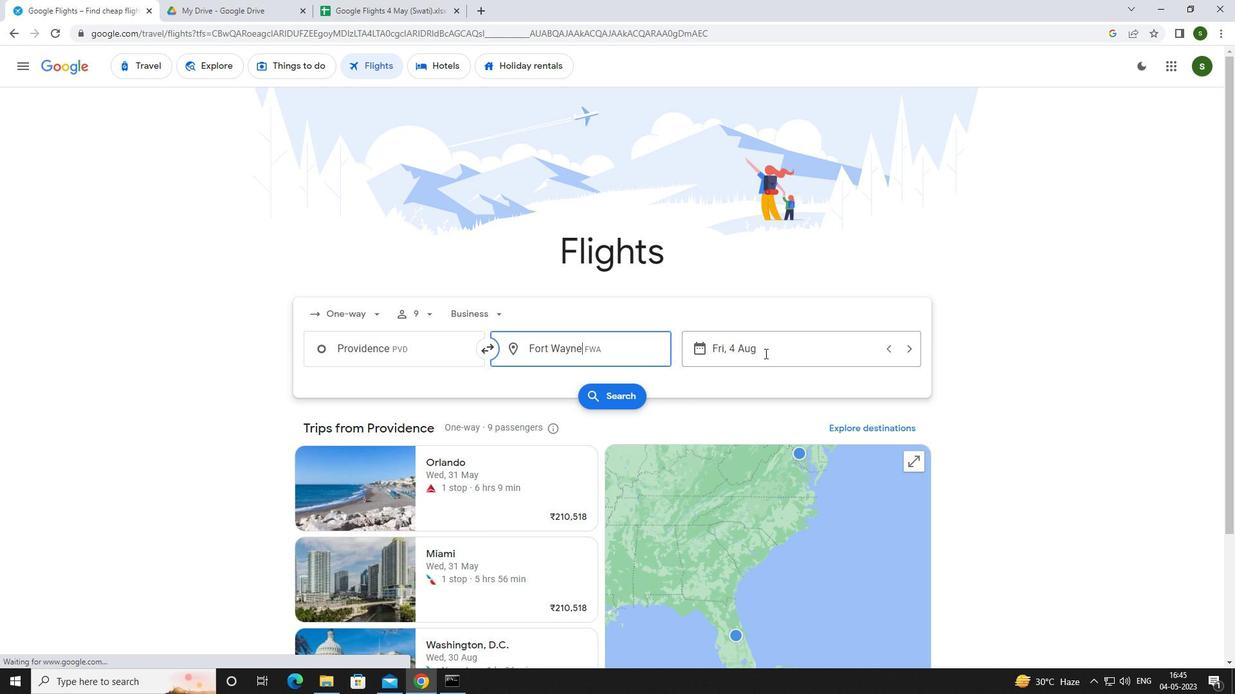 
Action: Mouse moved to (618, 431)
Screenshot: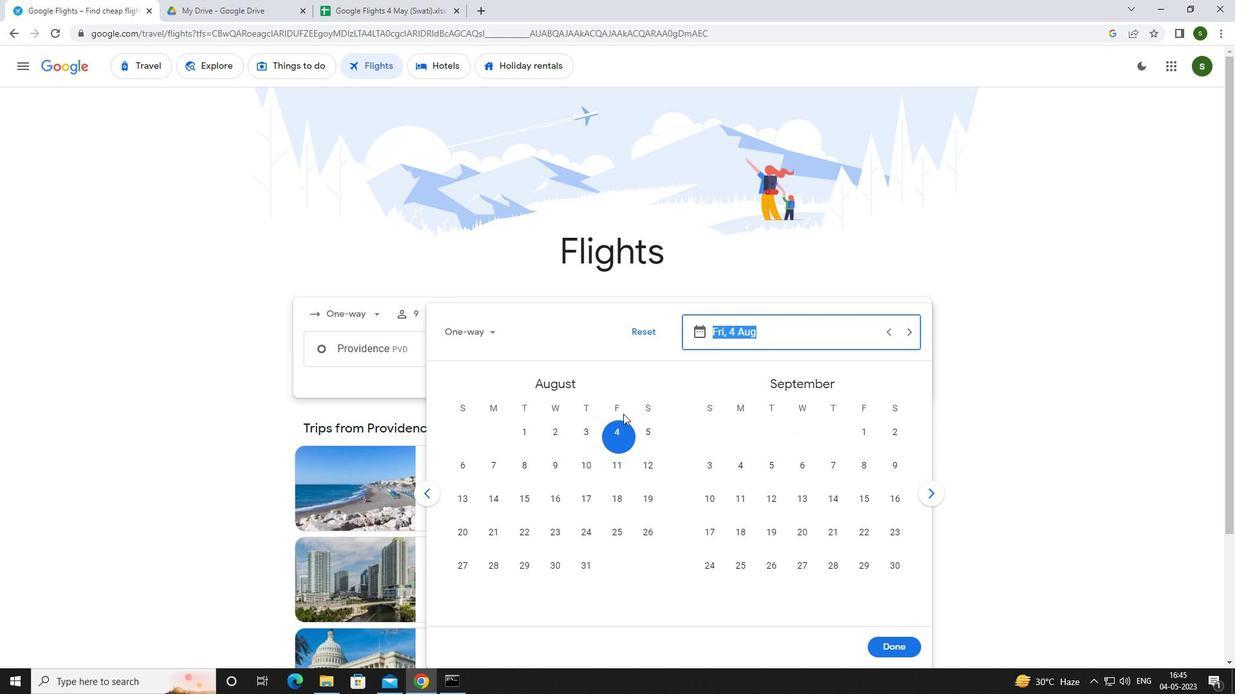 
Action: Mouse pressed left at (618, 431)
Screenshot: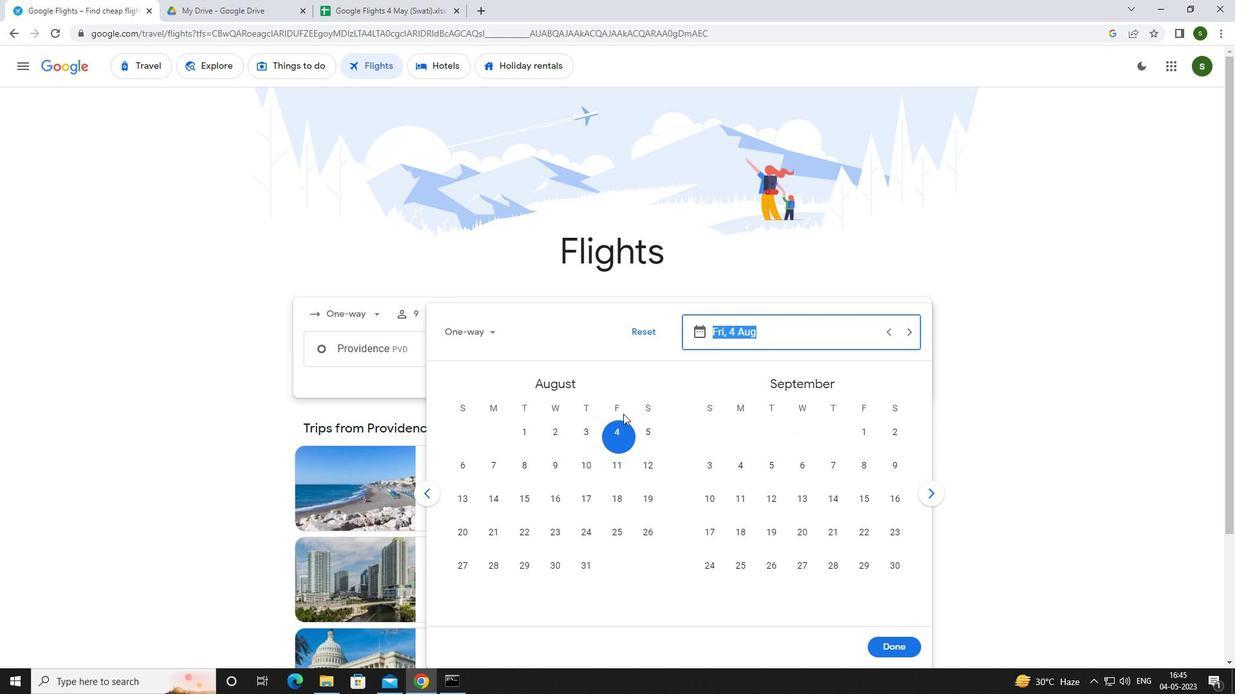 
Action: Mouse moved to (884, 638)
Screenshot: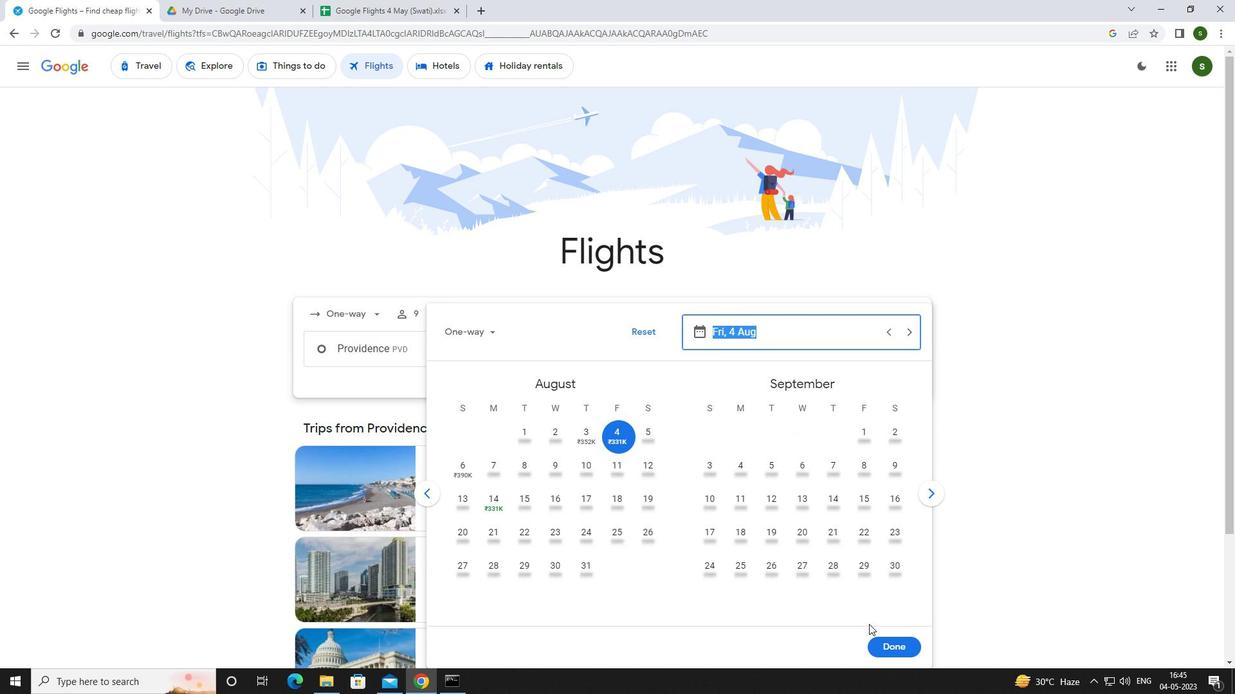 
Action: Mouse pressed left at (884, 638)
Screenshot: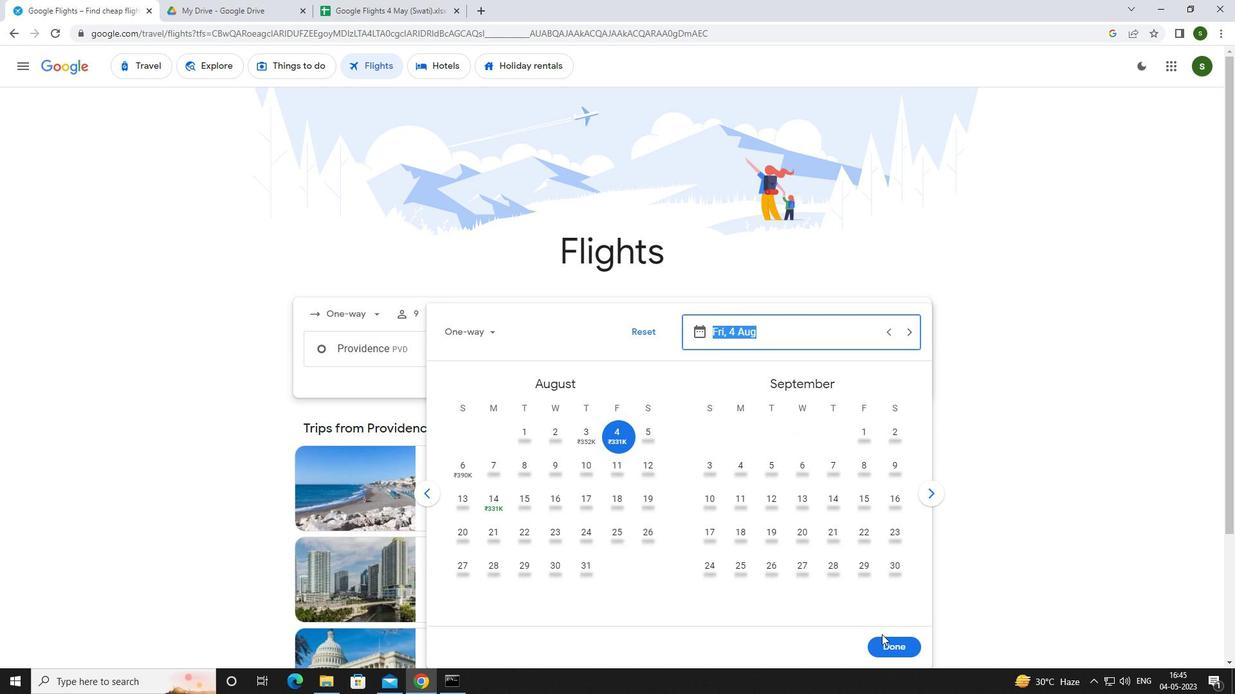 
Action: Mouse moved to (620, 395)
Screenshot: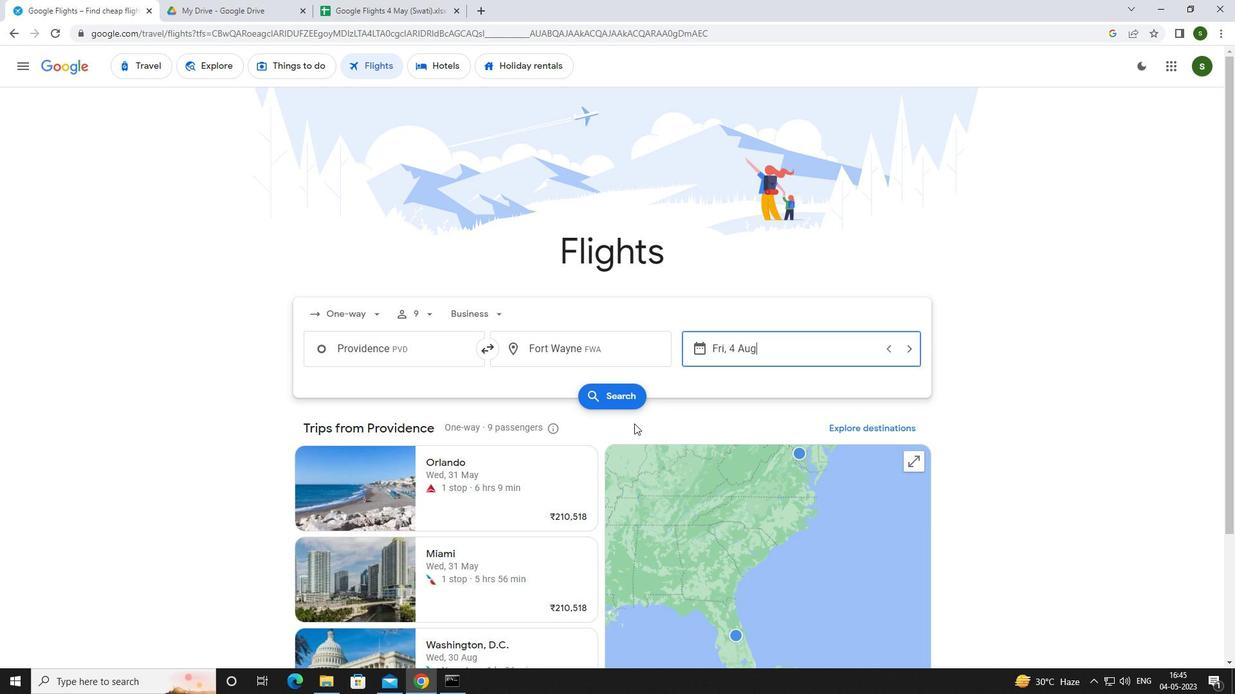 
Action: Mouse pressed left at (620, 395)
Screenshot: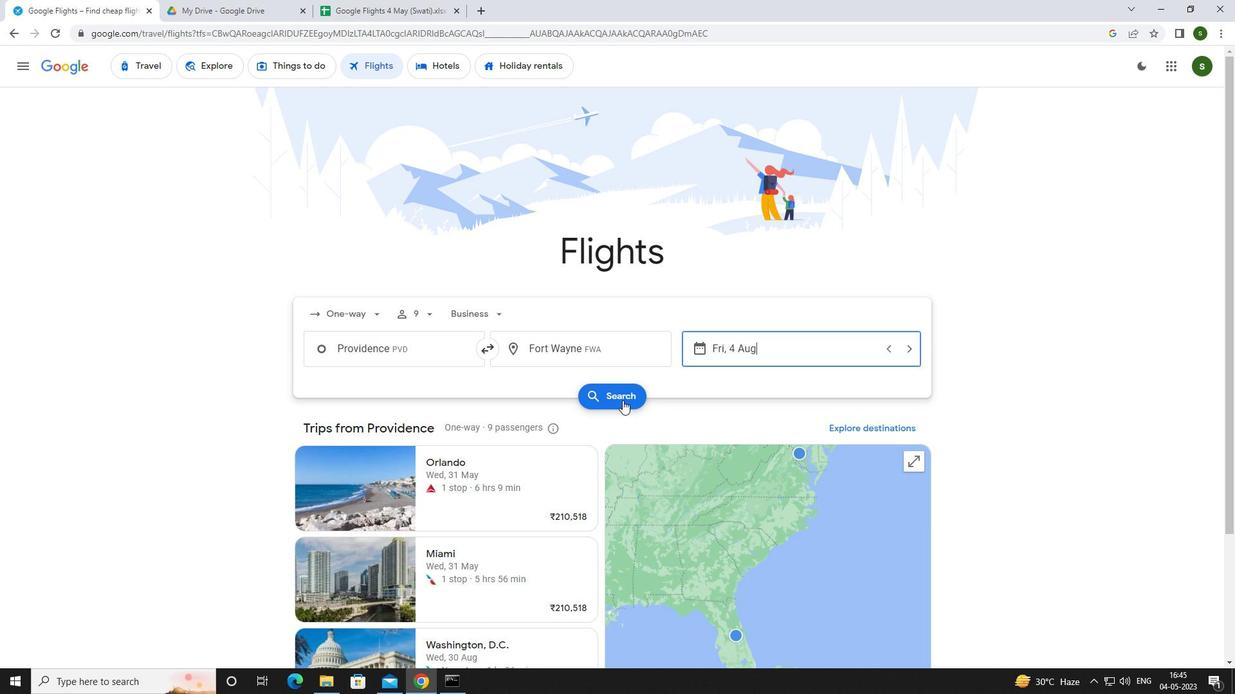 
Action: Mouse moved to (331, 185)
Screenshot: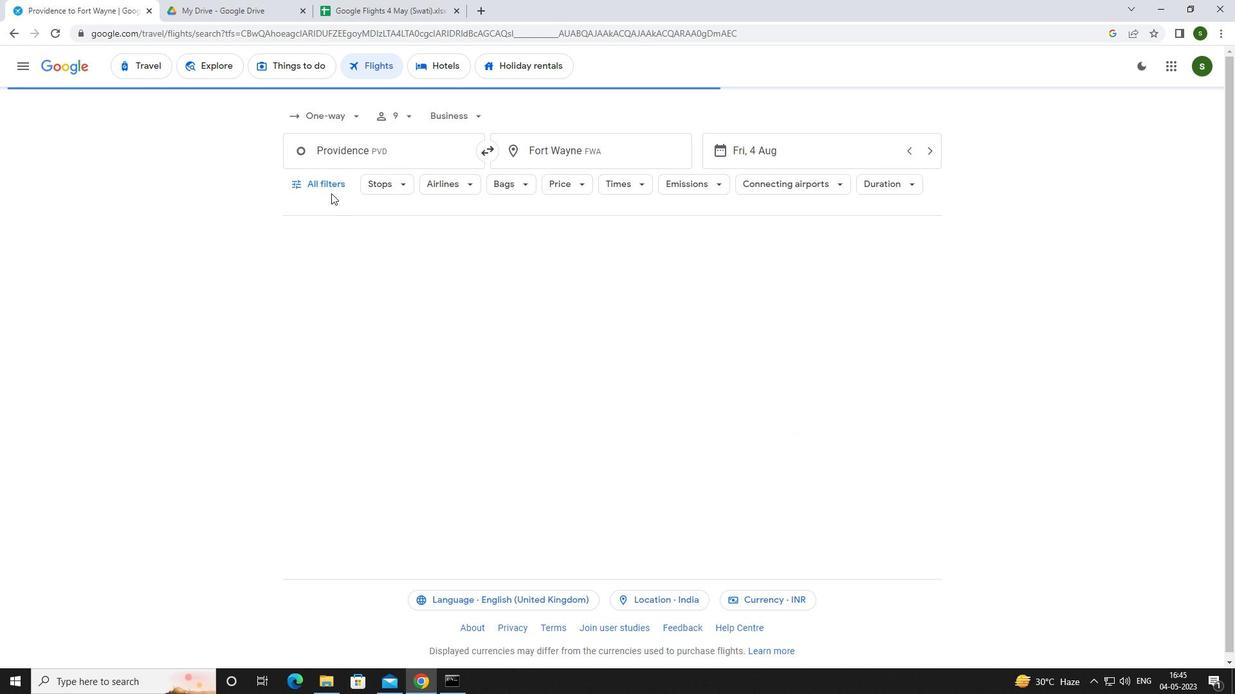 
Action: Mouse pressed left at (331, 185)
Screenshot: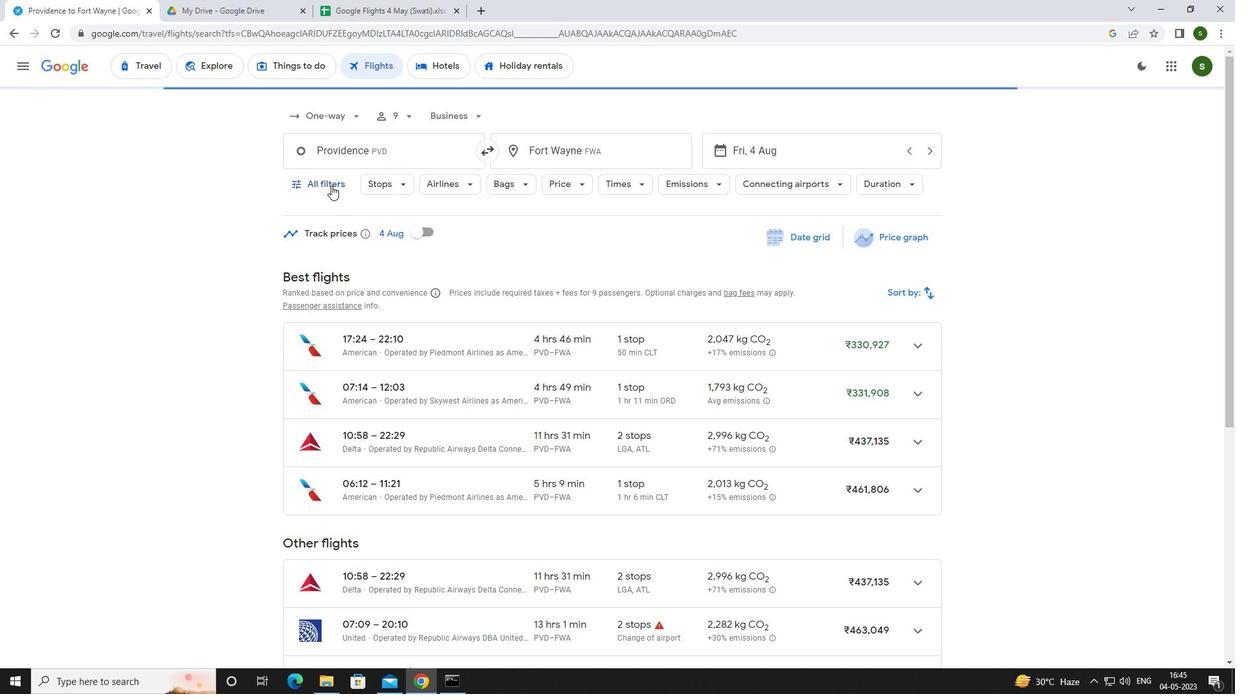 
Action: Mouse moved to (480, 460)
Screenshot: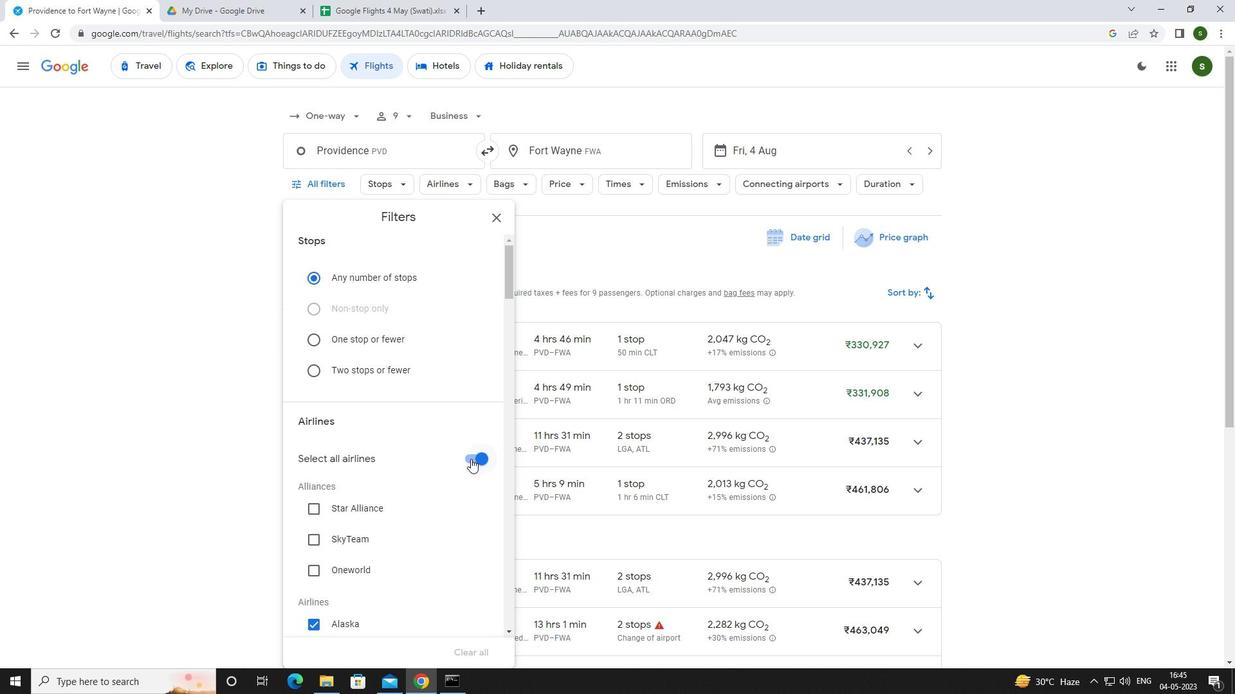 
Action: Mouse pressed left at (480, 460)
Screenshot: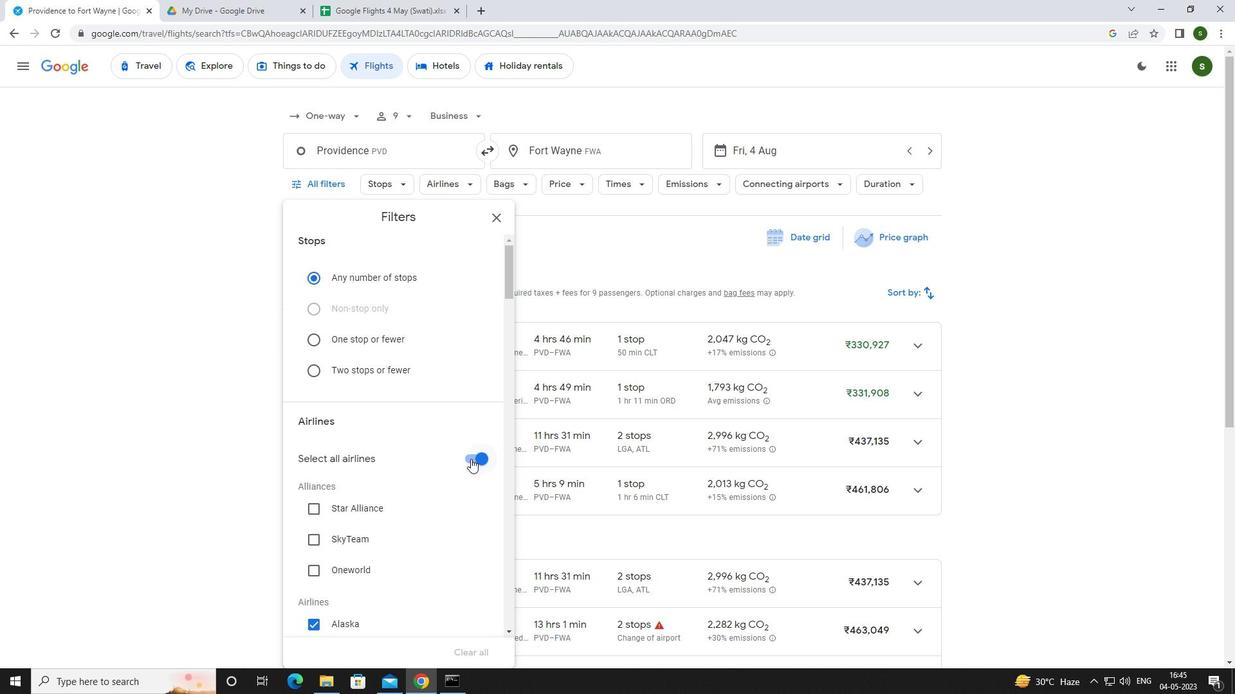 
Action: Mouse moved to (429, 391)
Screenshot: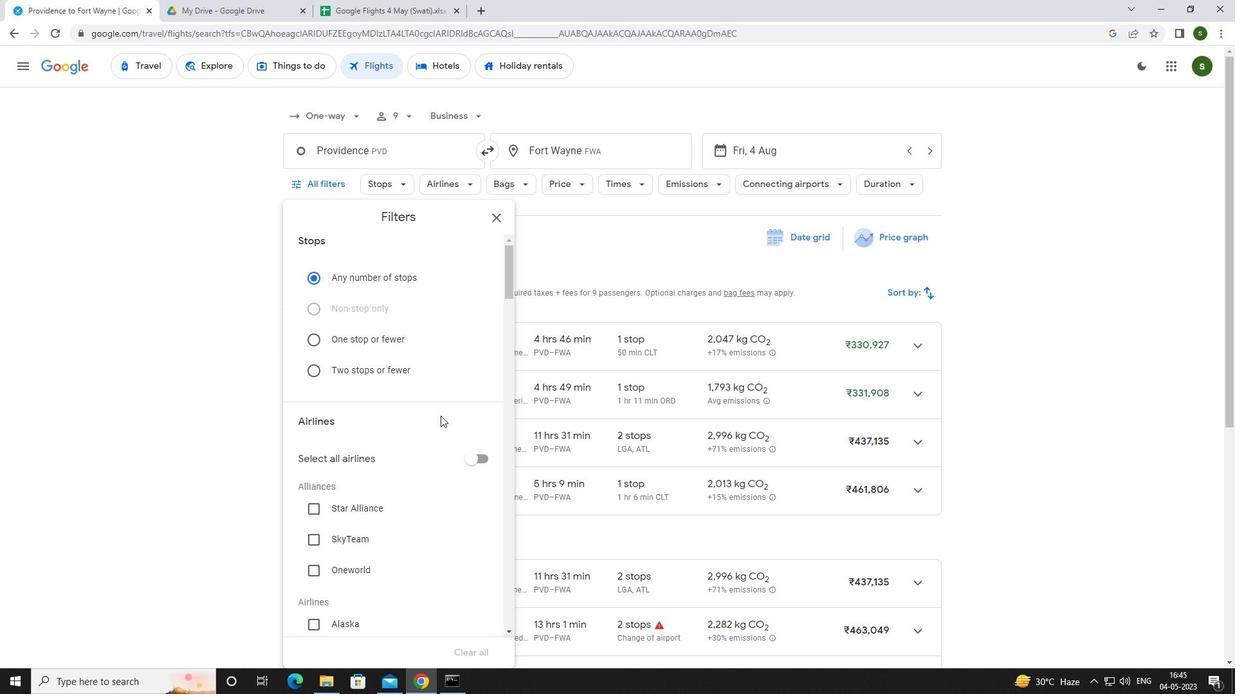 
Action: Mouse scrolled (429, 390) with delta (0, 0)
Screenshot: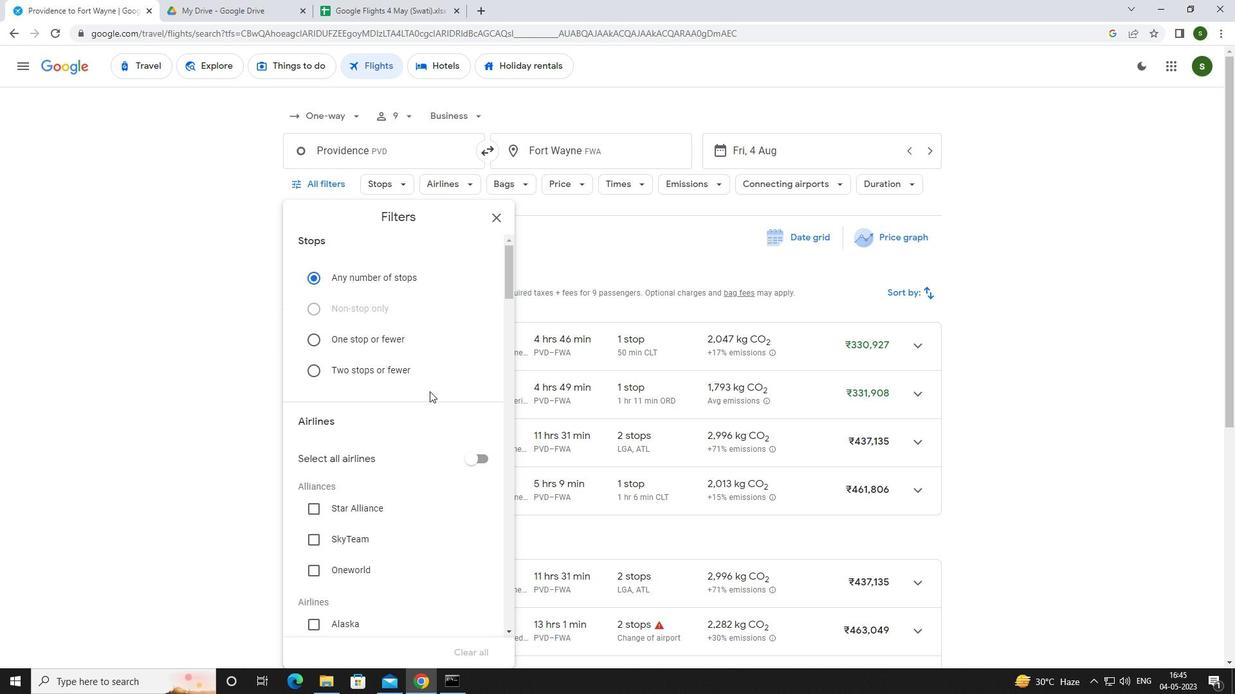 
Action: Mouse scrolled (429, 390) with delta (0, 0)
Screenshot: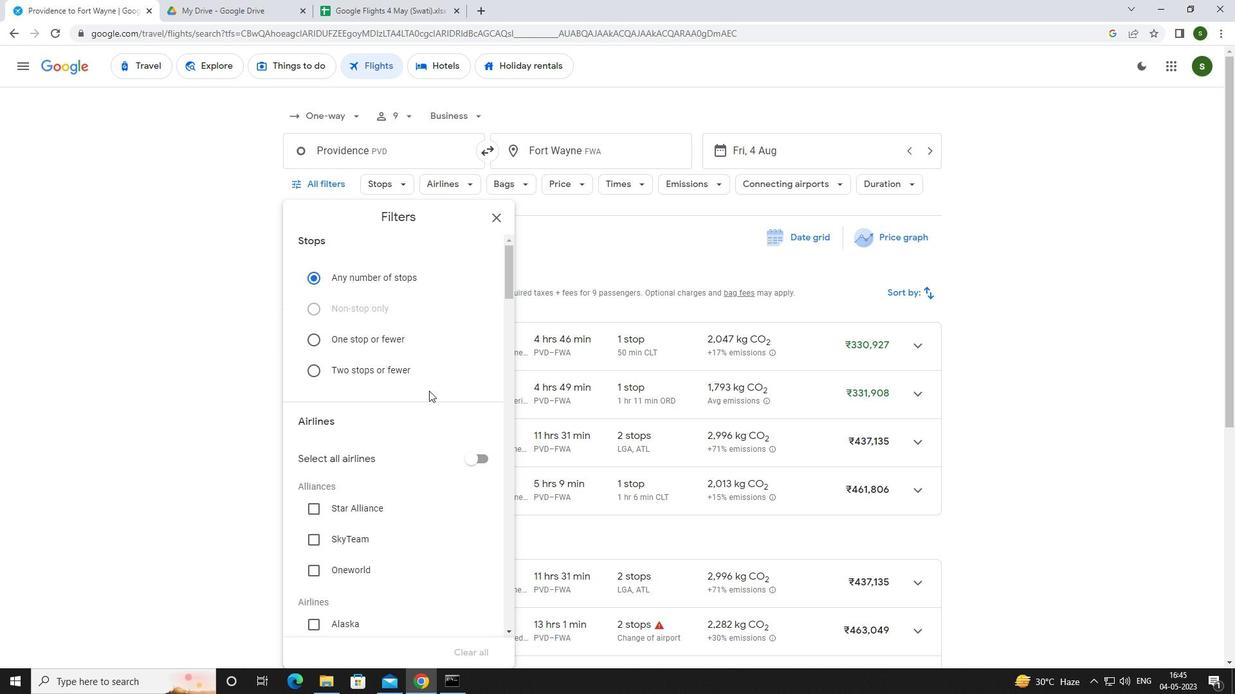 
Action: Mouse scrolled (429, 390) with delta (0, 0)
Screenshot: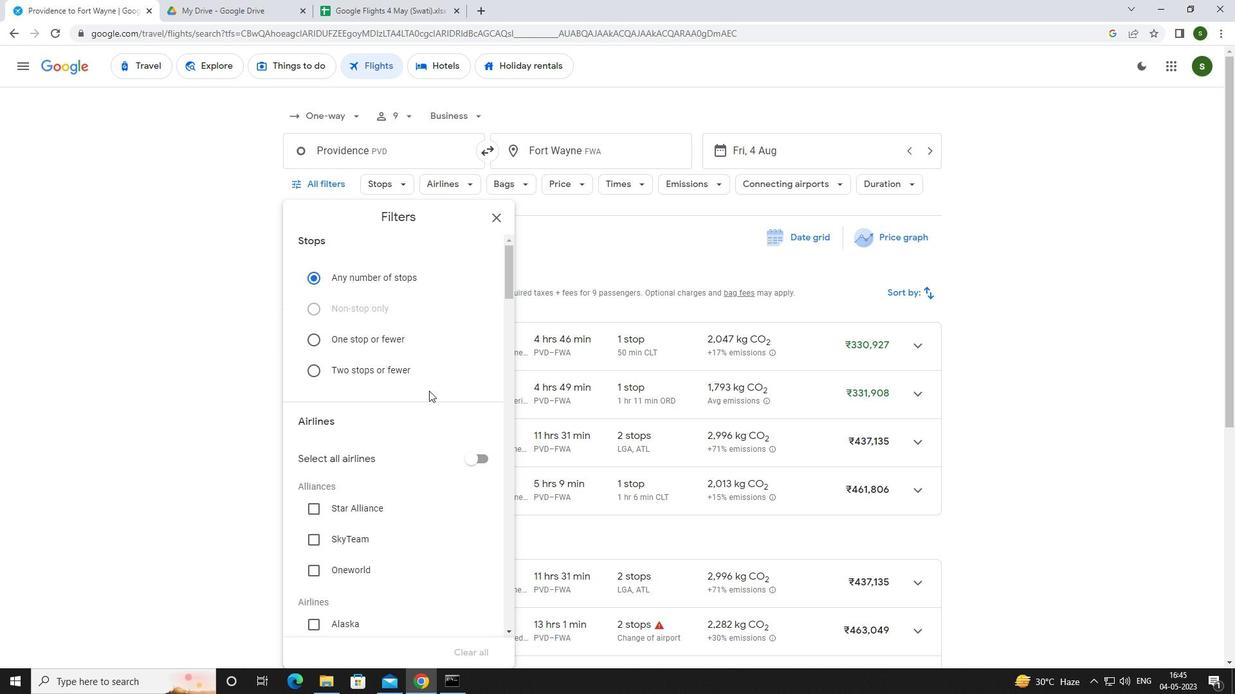
Action: Mouse moved to (357, 431)
Screenshot: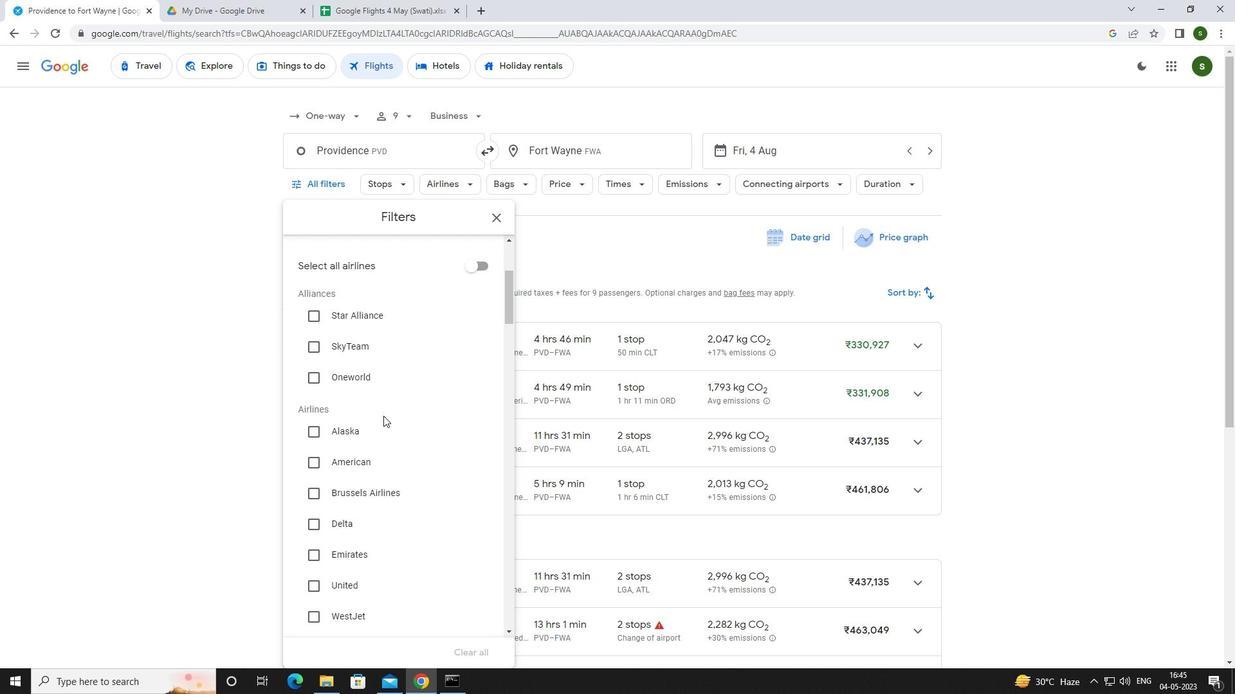 
Action: Mouse pressed left at (357, 431)
Screenshot: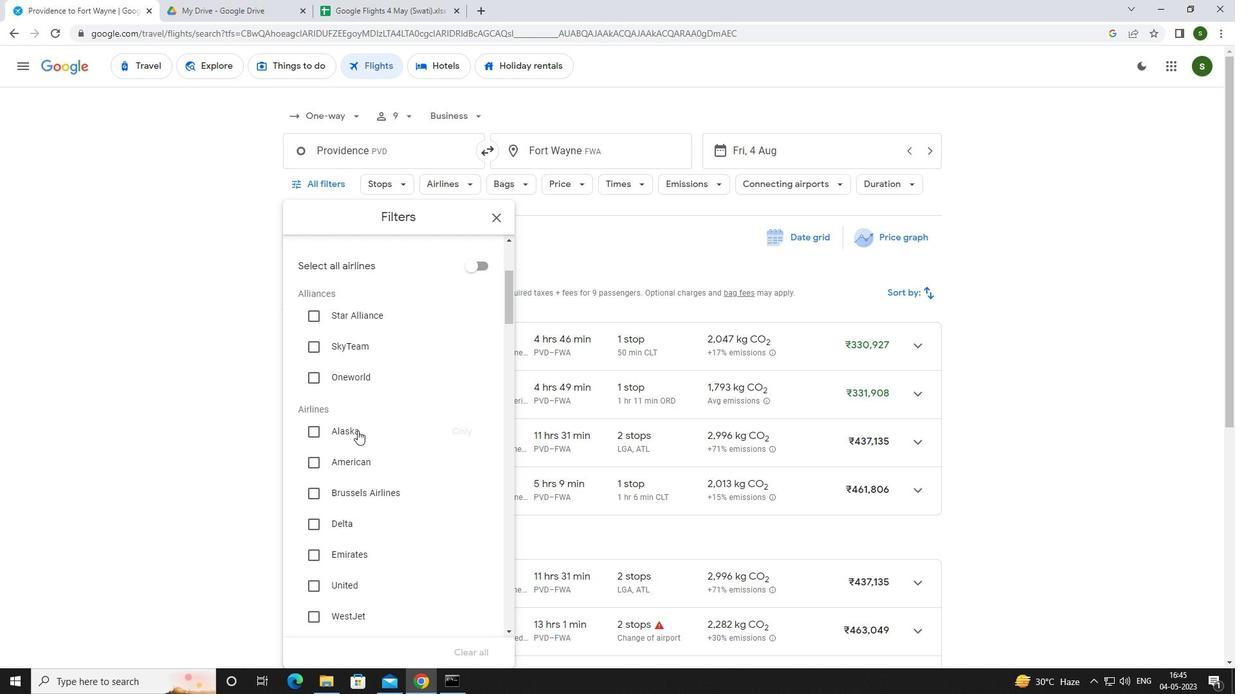 
Action: Mouse moved to (357, 431)
Screenshot: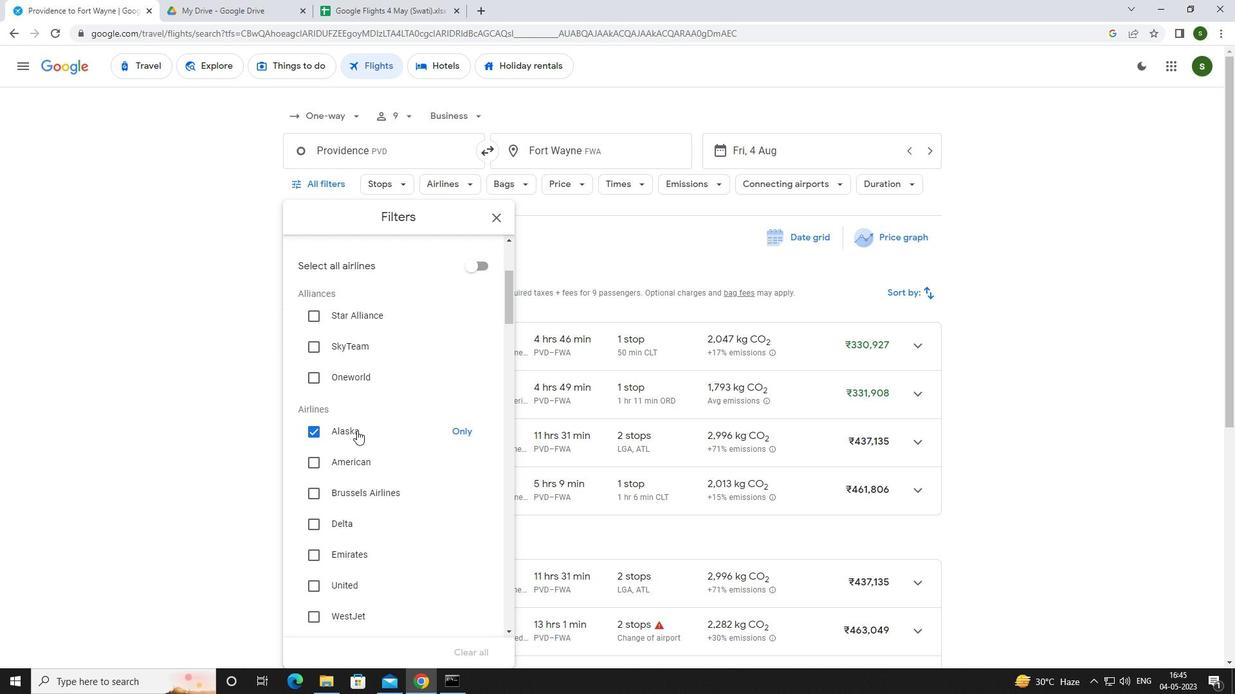 
Action: Mouse scrolled (357, 430) with delta (0, 0)
Screenshot: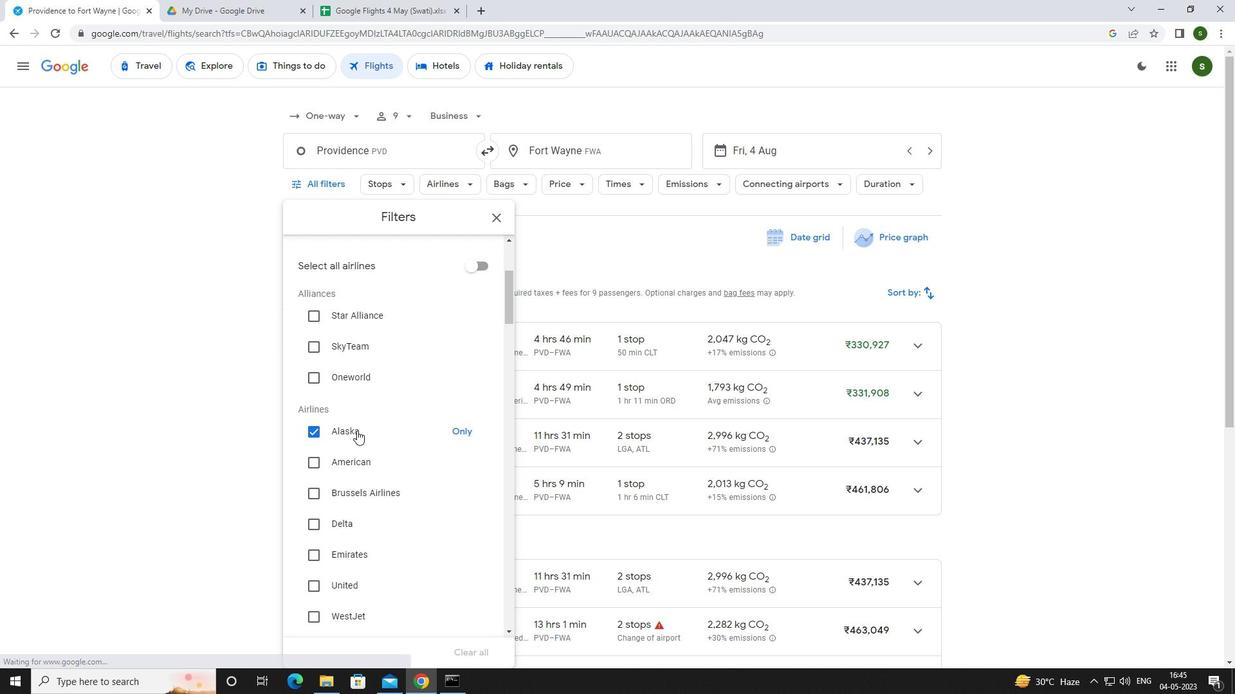
Action: Mouse scrolled (357, 430) with delta (0, 0)
Screenshot: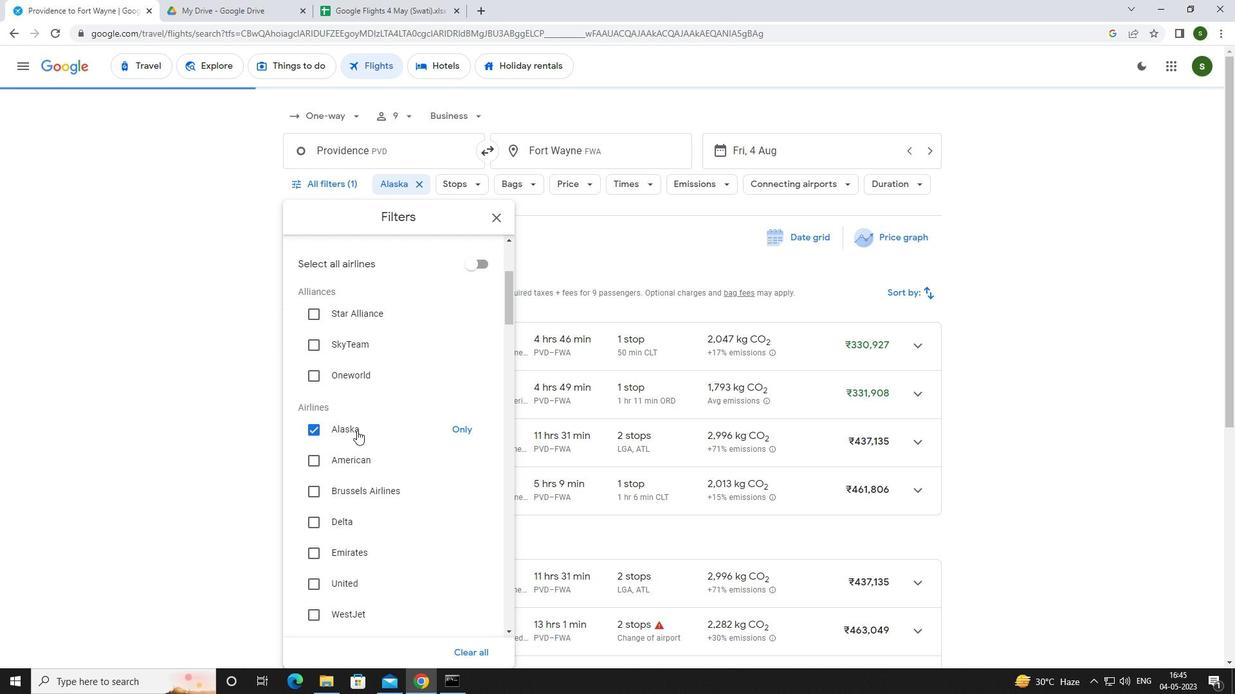 
Action: Mouse moved to (357, 431)
Screenshot: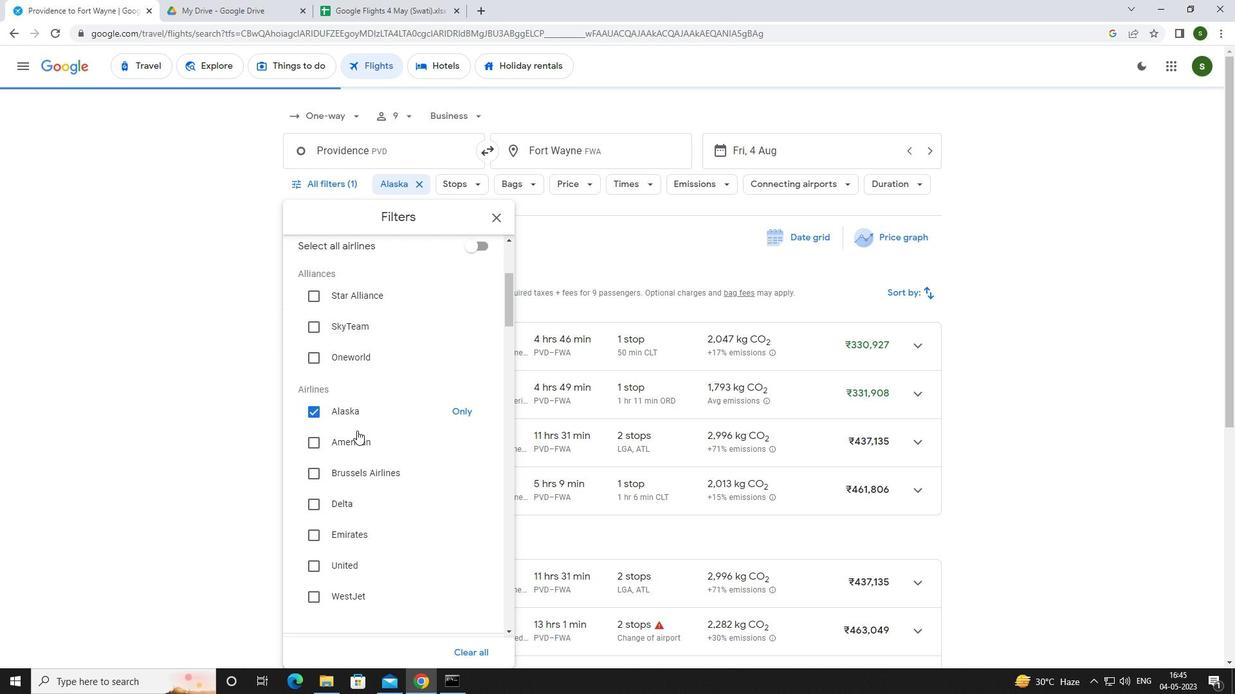 
Action: Mouse scrolled (357, 430) with delta (0, 0)
Screenshot: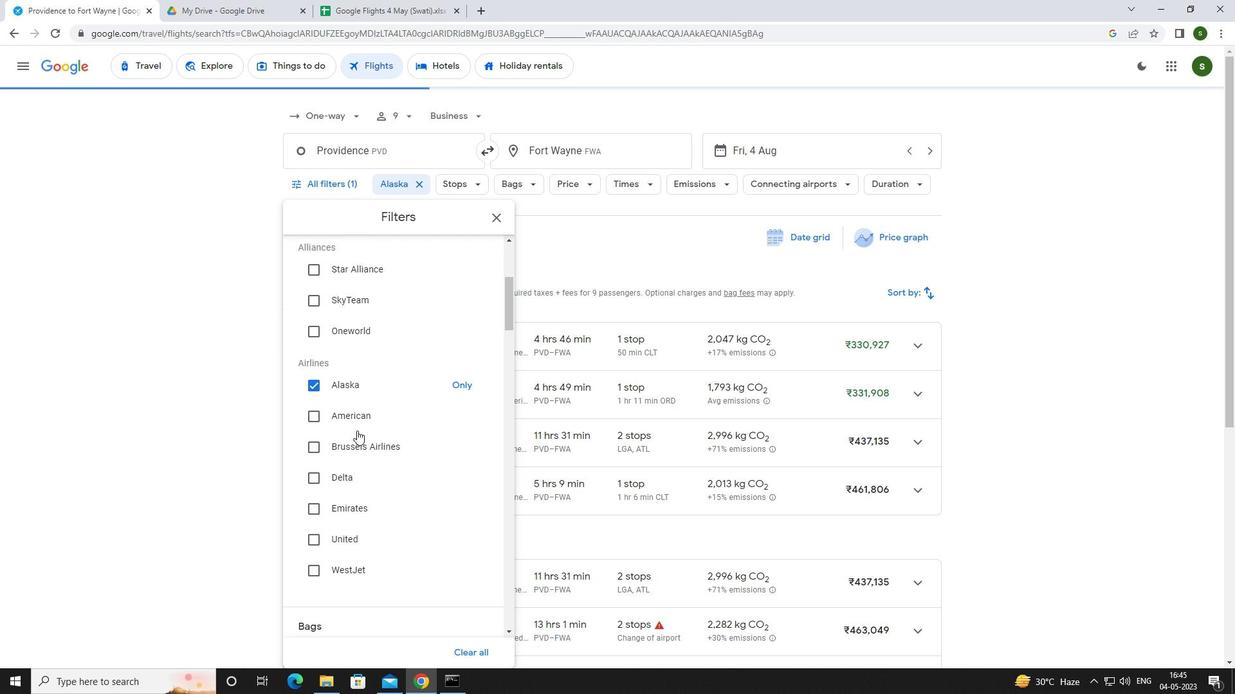 
Action: Mouse moved to (360, 431)
Screenshot: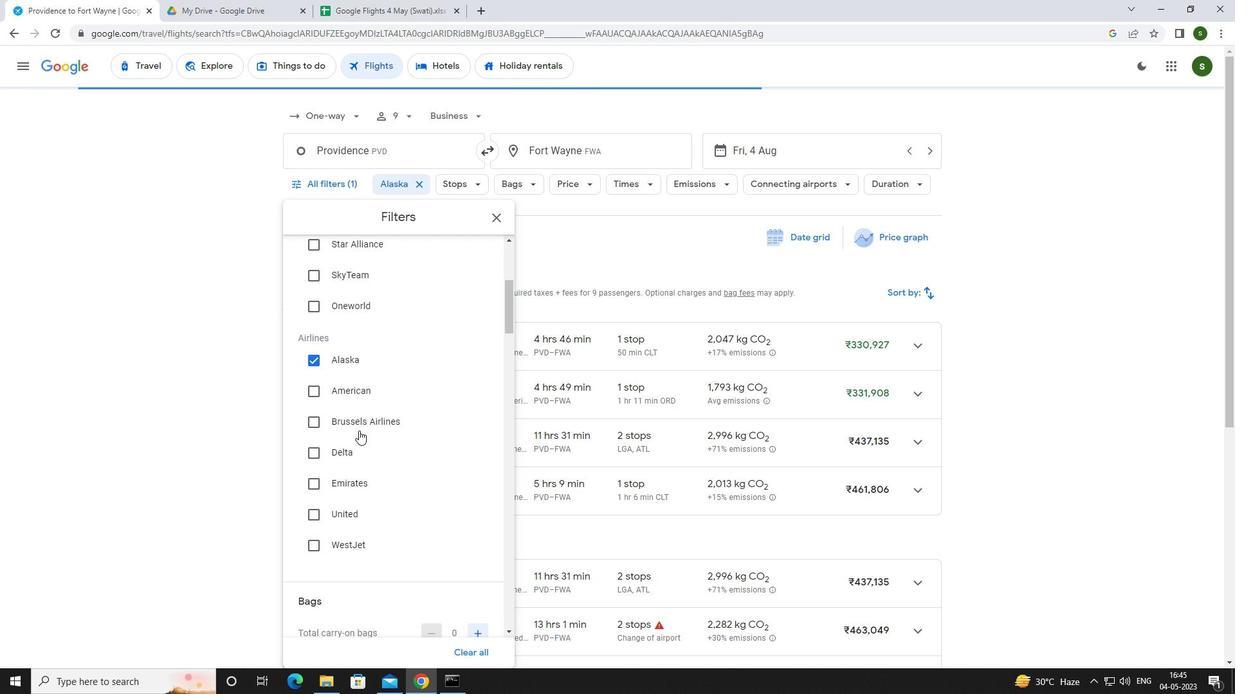 
Action: Mouse scrolled (360, 430) with delta (0, 0)
Screenshot: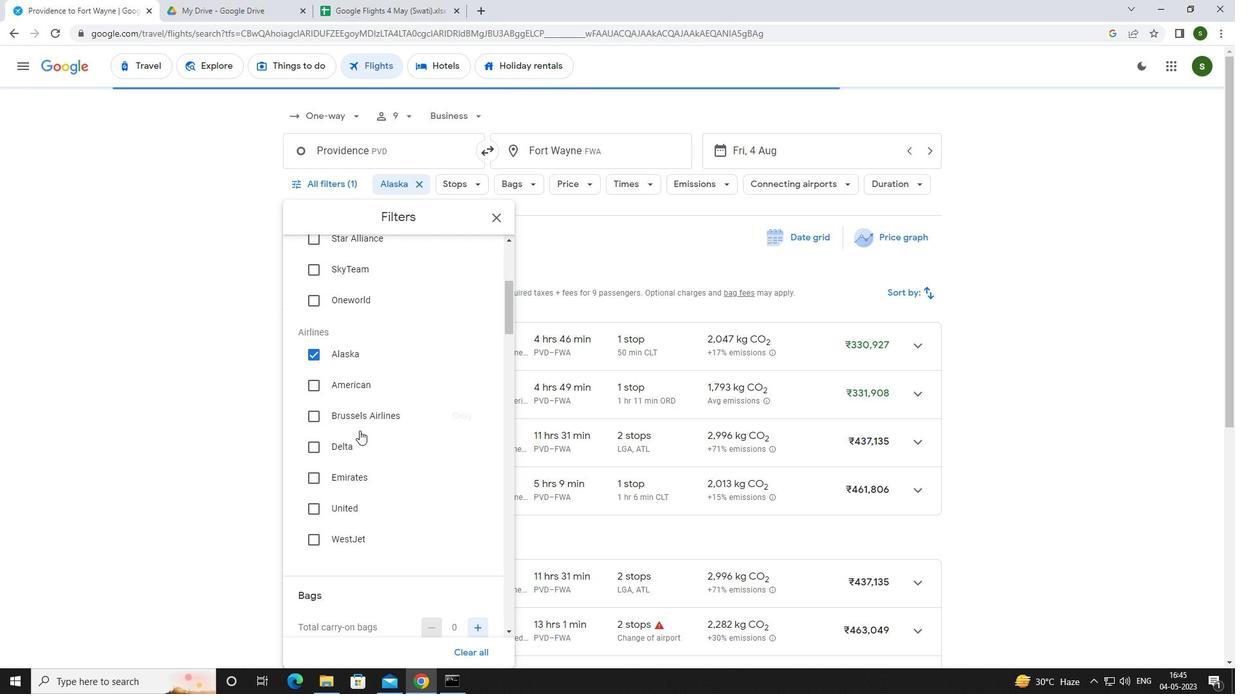 
Action: Mouse moved to (481, 445)
Screenshot: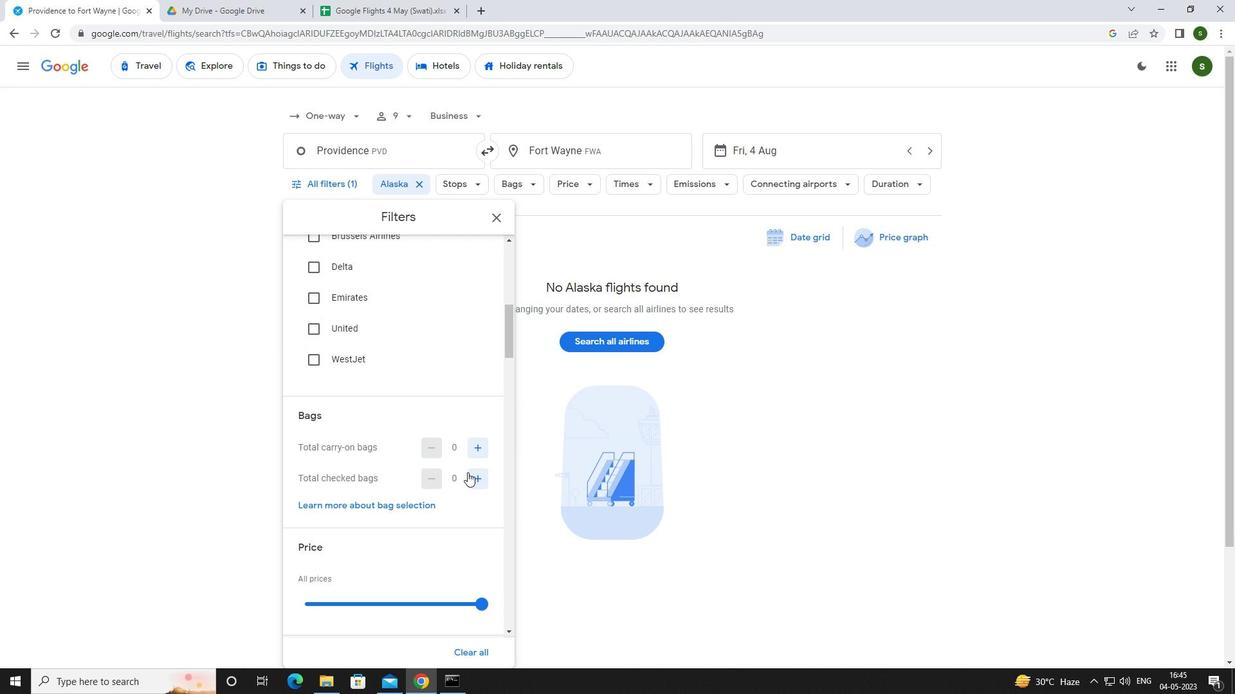 
Action: Mouse pressed left at (481, 445)
Screenshot: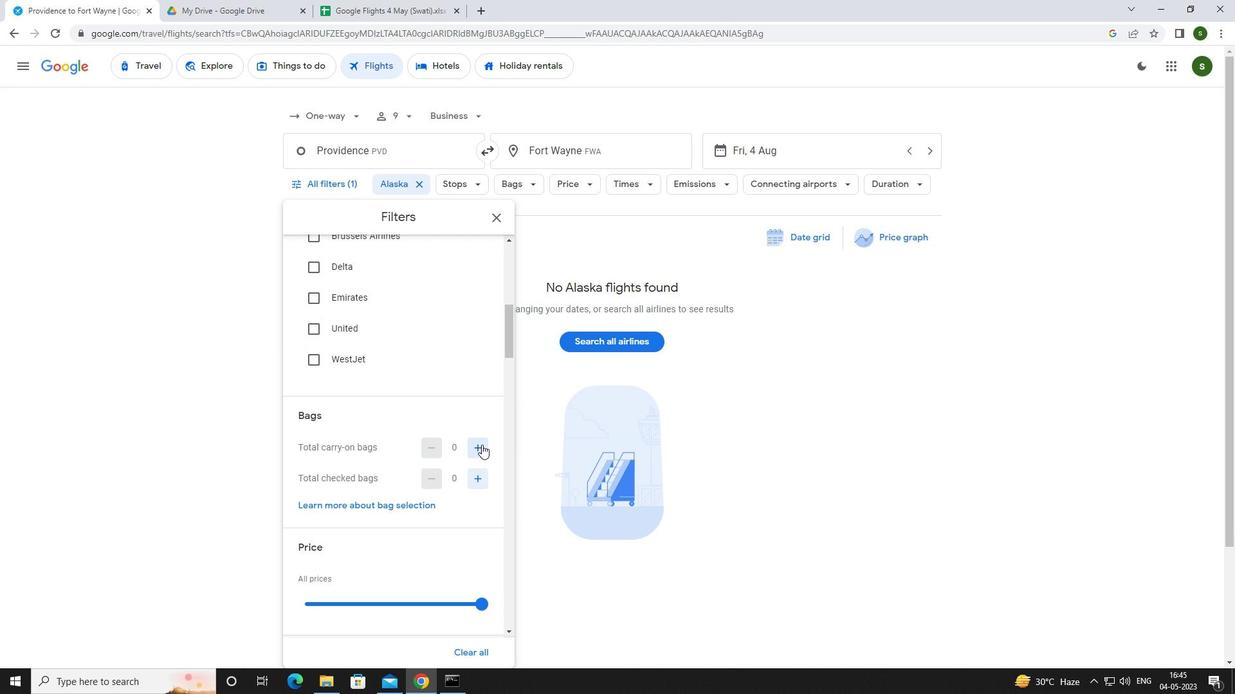 
Action: Mouse moved to (481, 444)
Screenshot: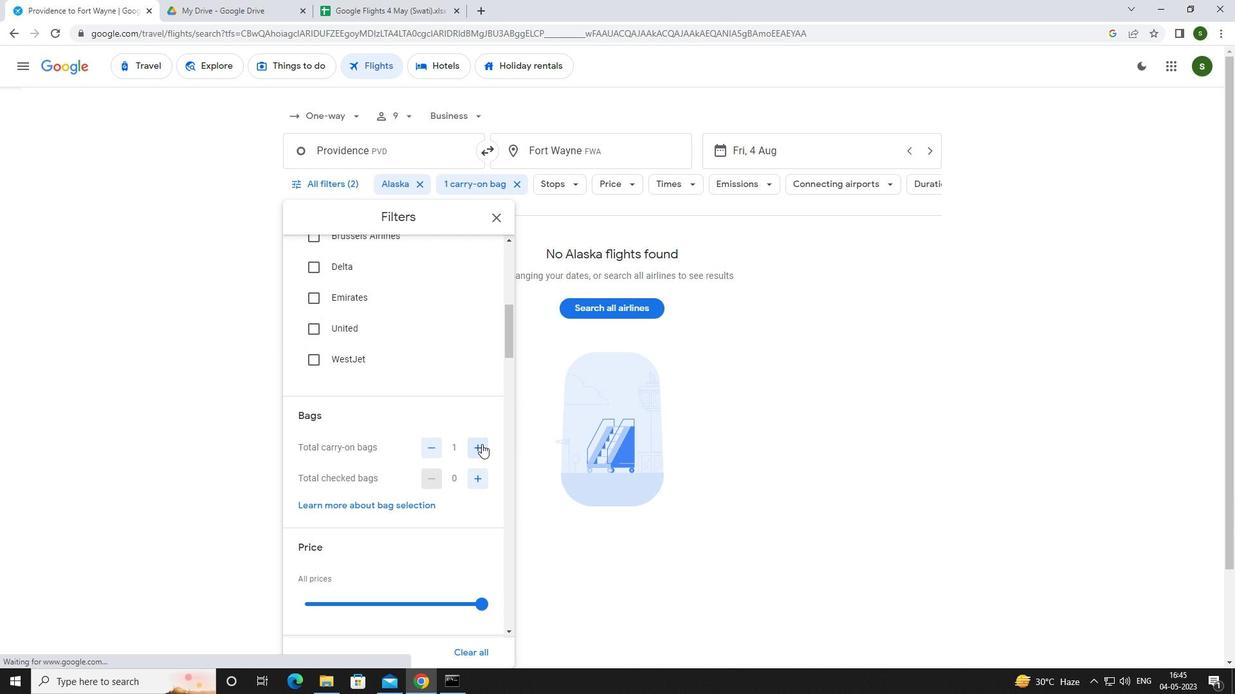 
Action: Mouse scrolled (481, 443) with delta (0, 0)
Screenshot: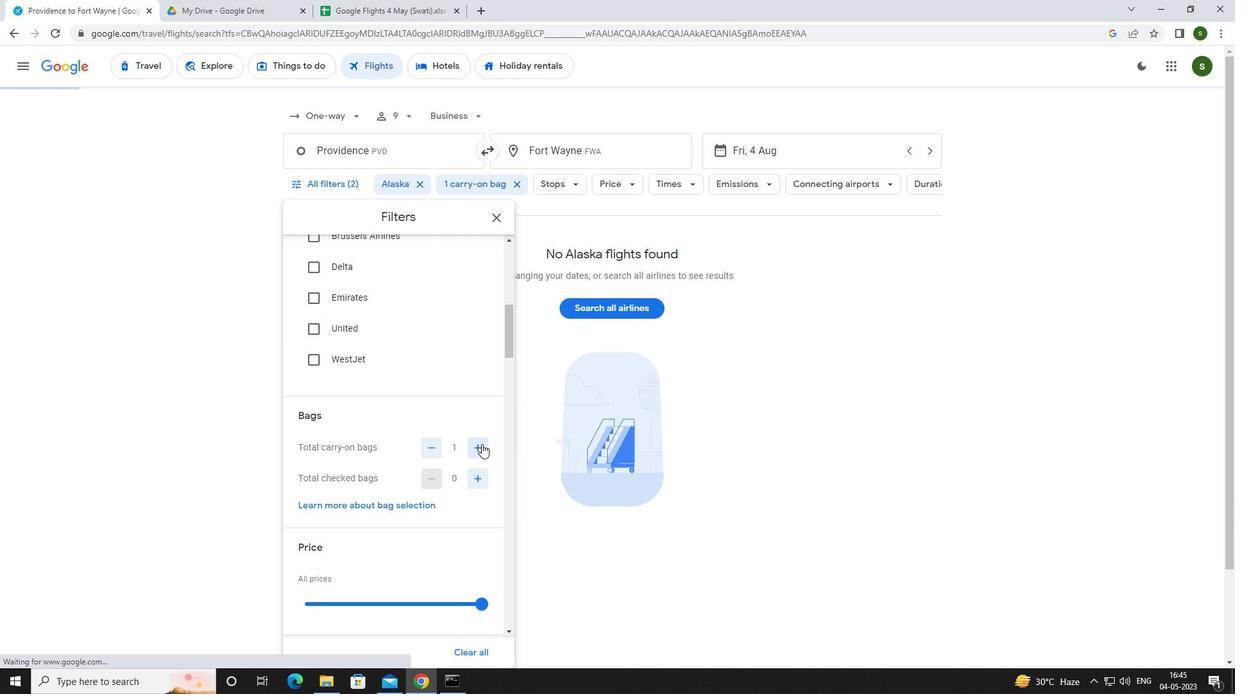 
Action: Mouse scrolled (481, 443) with delta (0, 0)
Screenshot: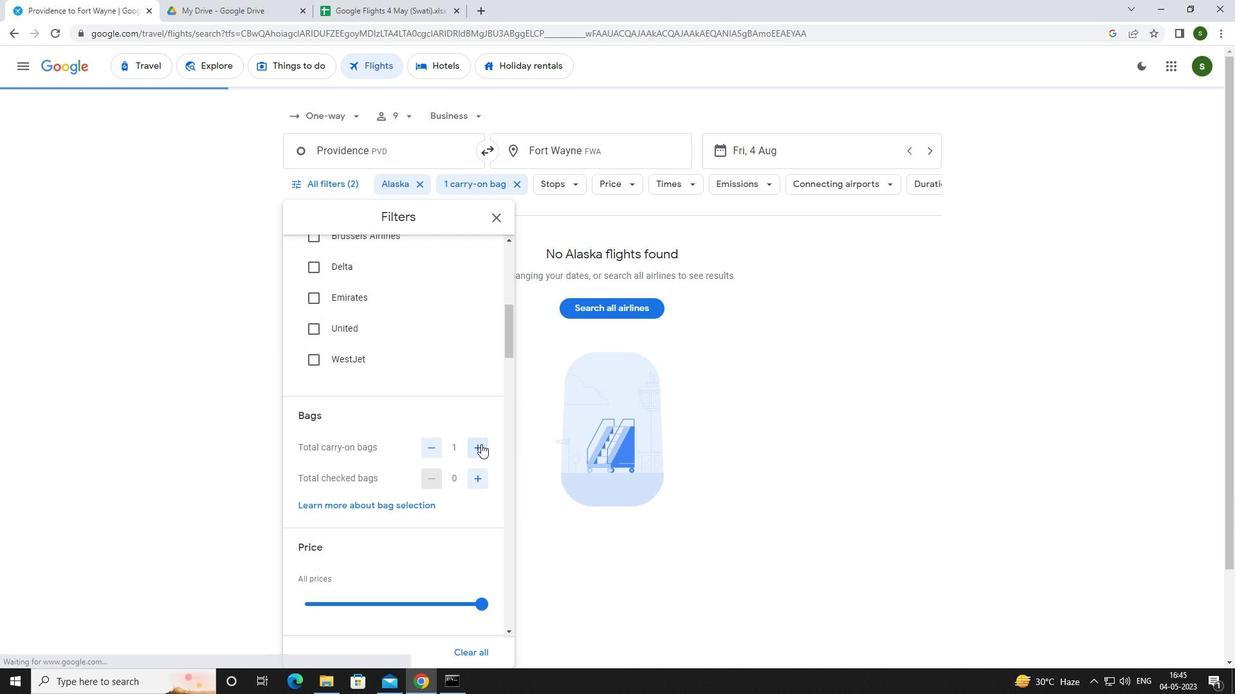 
Action: Mouse moved to (478, 472)
Screenshot: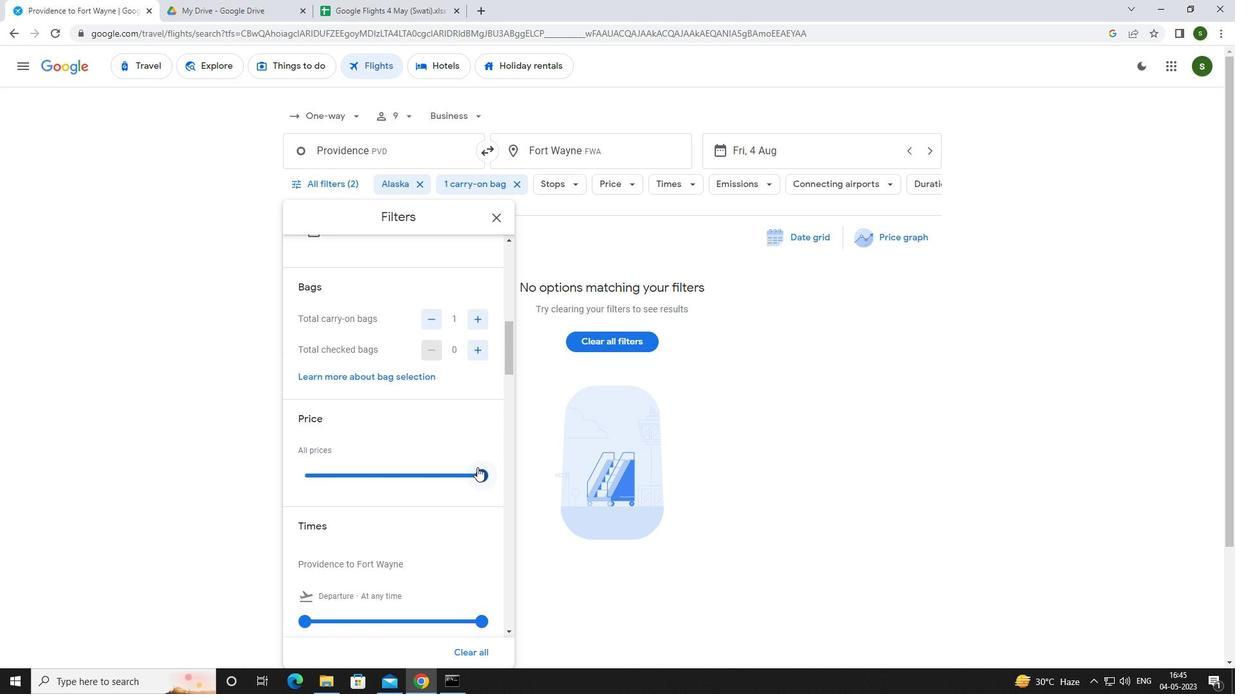 
Action: Mouse pressed left at (478, 472)
Screenshot: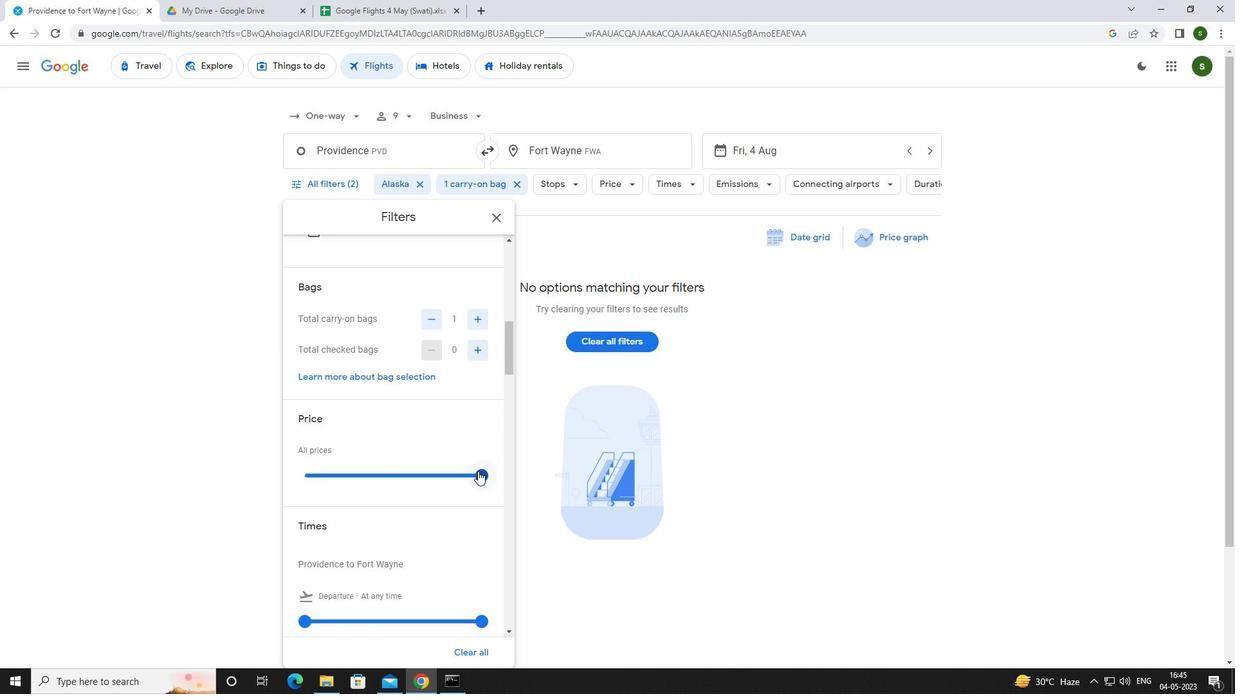 
Action: Mouse moved to (295, 476)
Screenshot: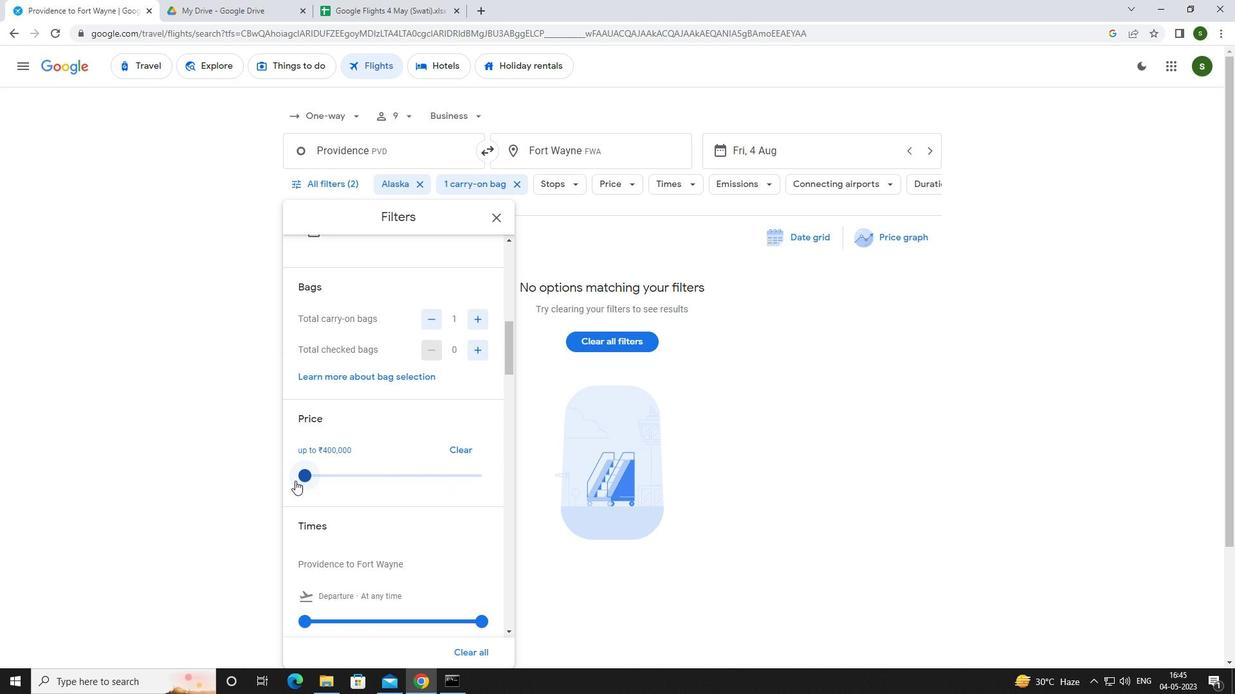 
Action: Mouse scrolled (295, 475) with delta (0, 0)
Screenshot: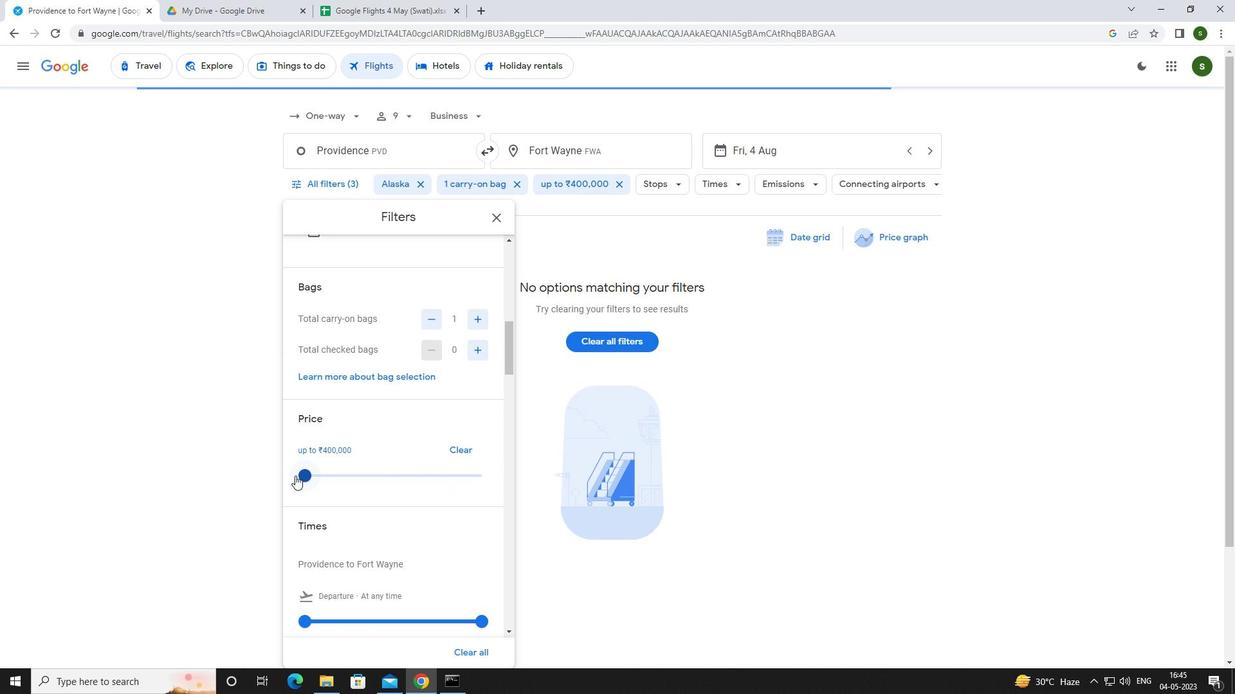 
Action: Mouse scrolled (295, 475) with delta (0, 0)
Screenshot: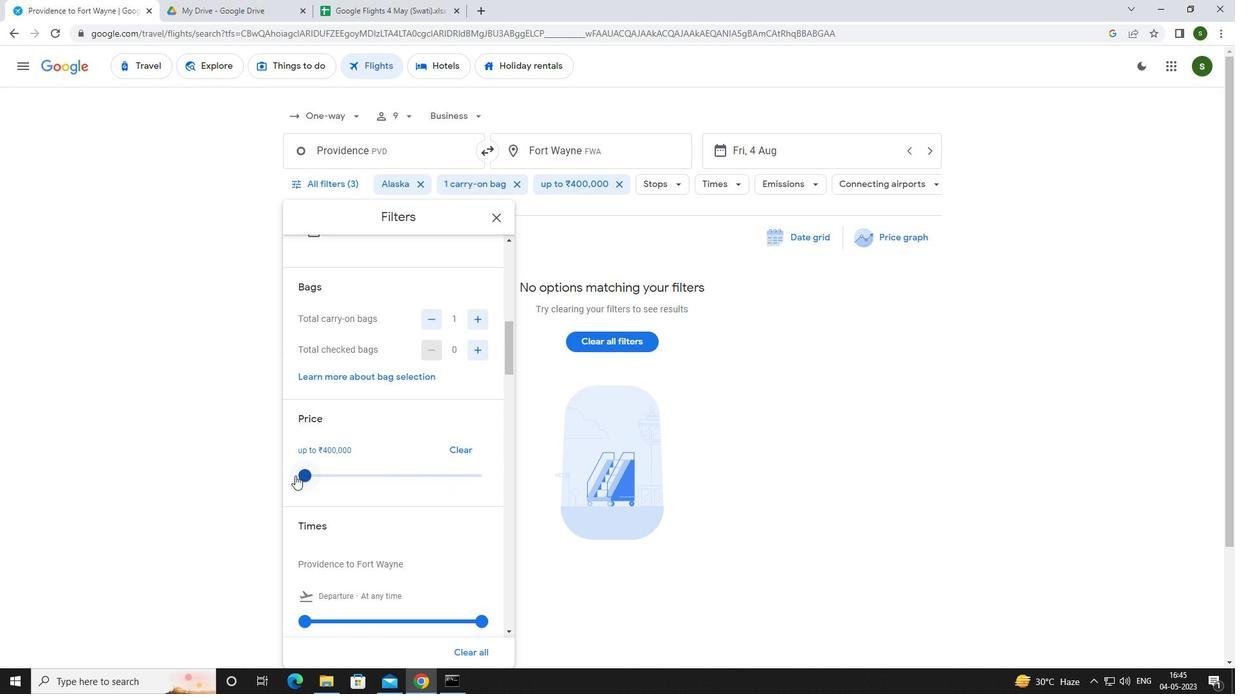
Action: Mouse moved to (303, 484)
Screenshot: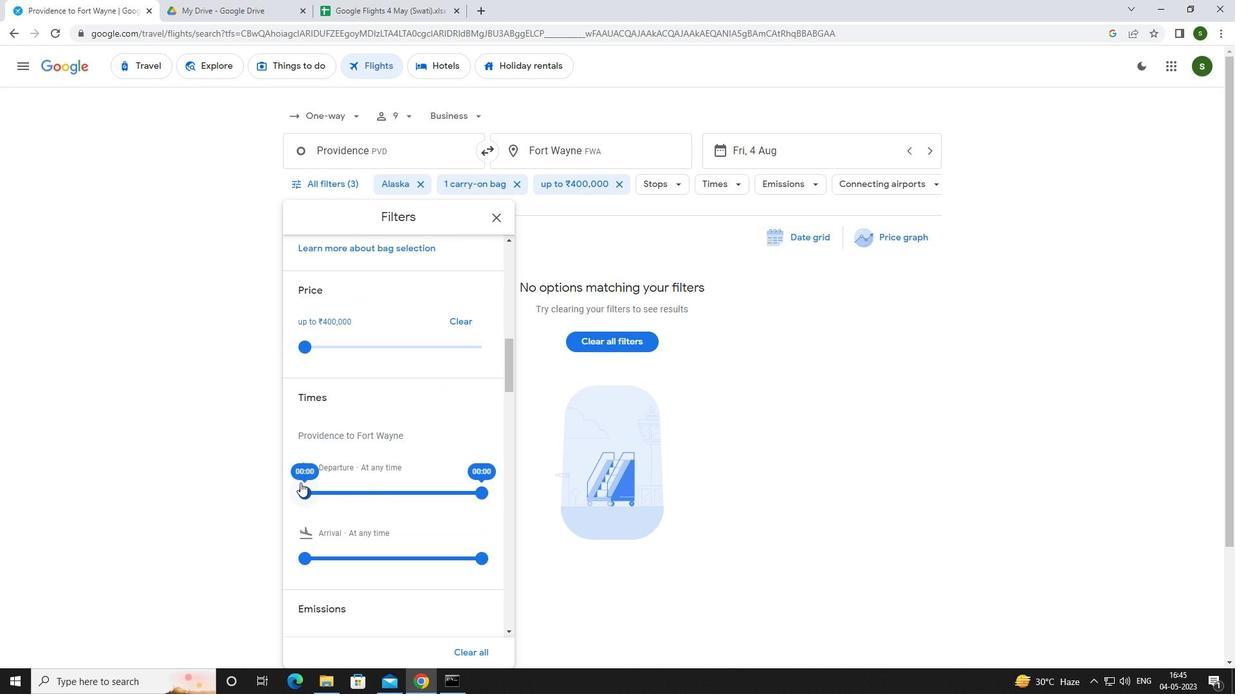 
Action: Mouse pressed left at (303, 484)
Screenshot: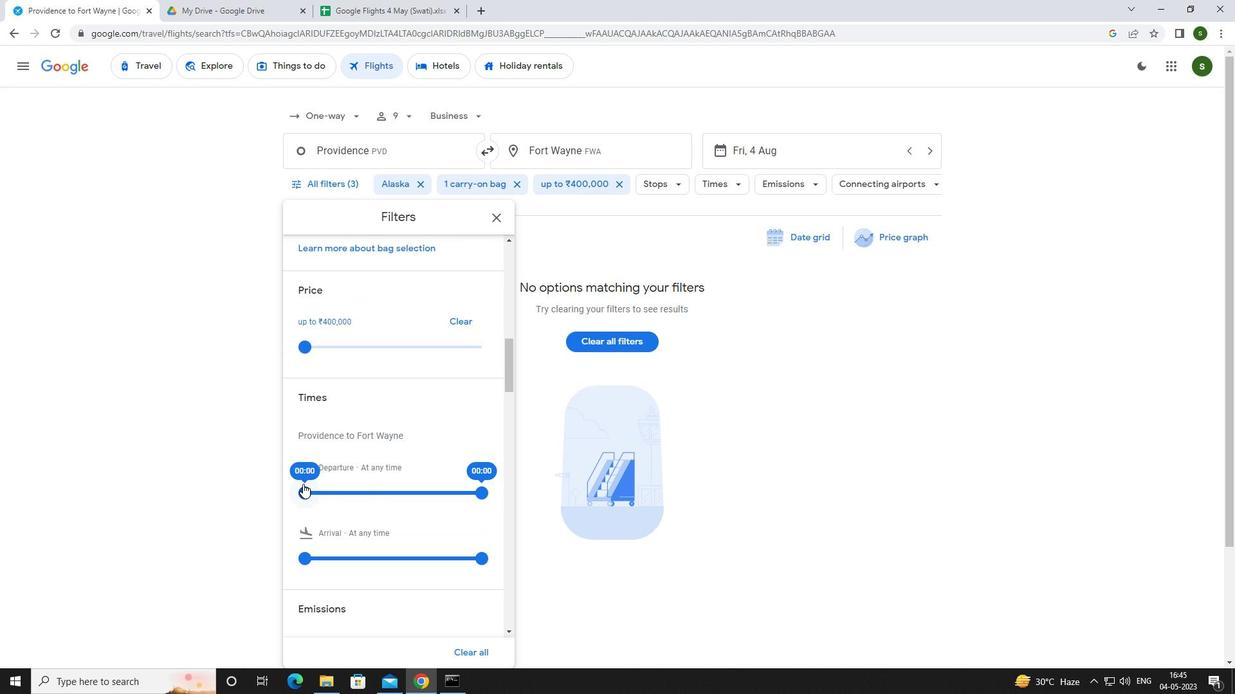 
Action: Mouse moved to (721, 515)
Screenshot: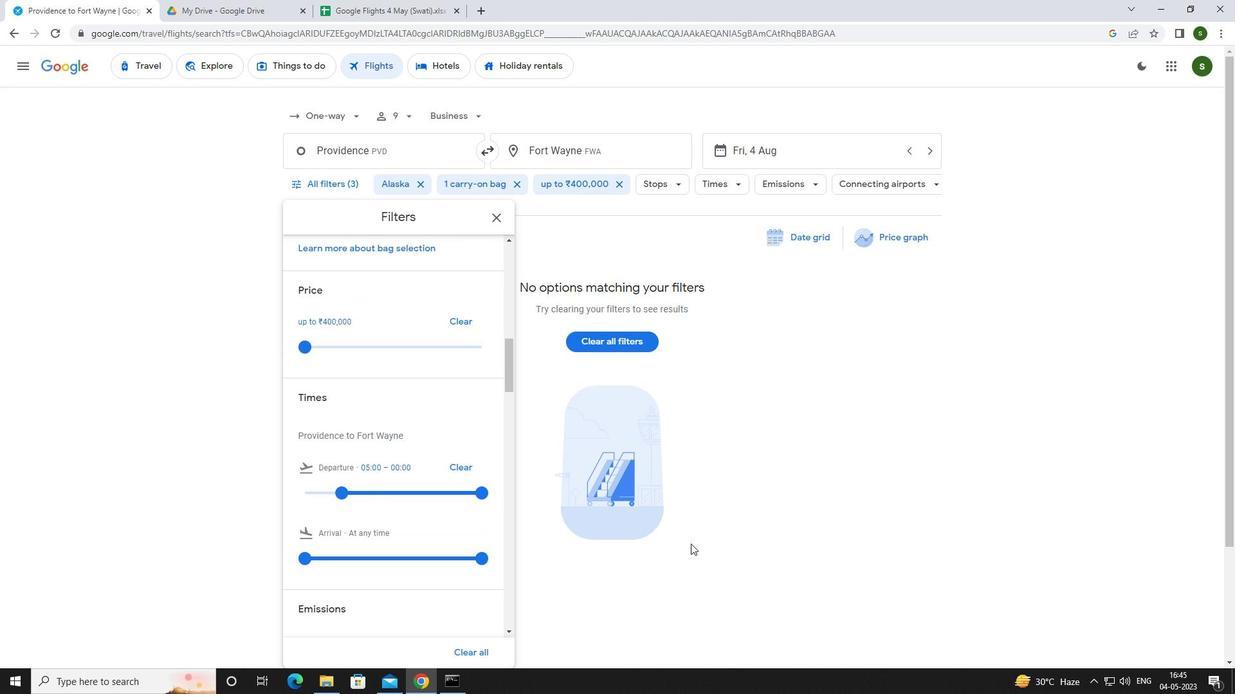 
Action: Mouse pressed left at (721, 515)
Screenshot: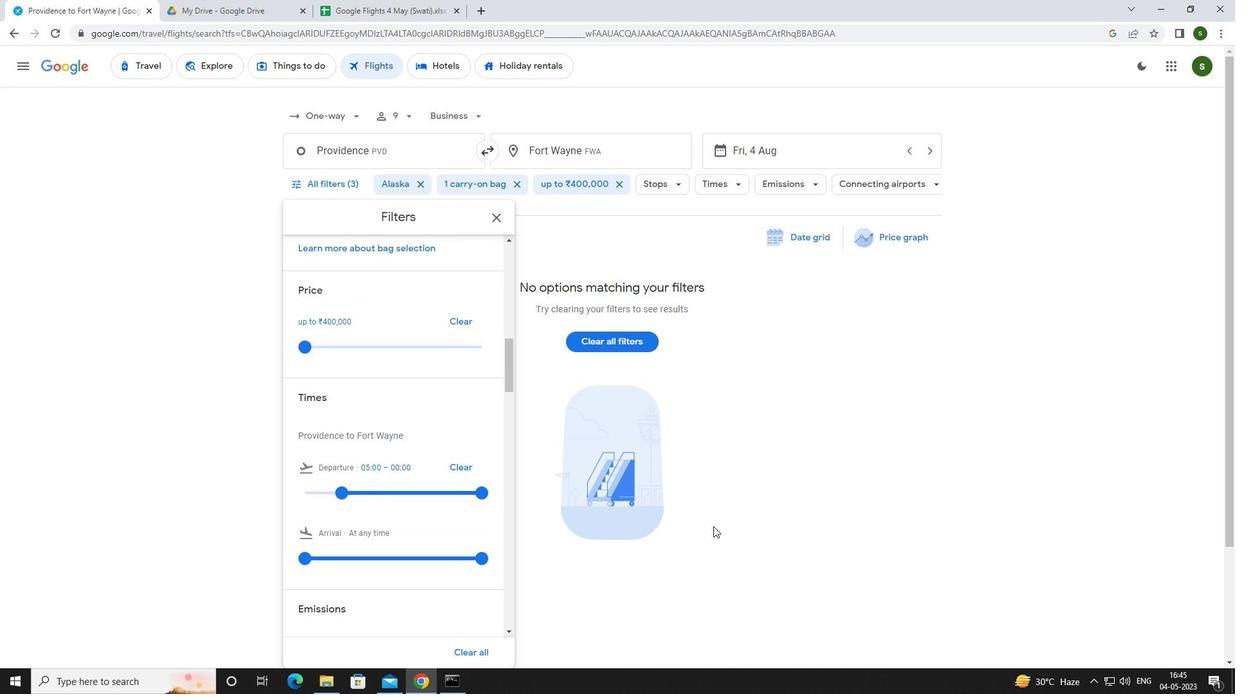 
